 Task: Add Mychelle Sun Protection Body Lotion Spf 50 to the cart.
Action: Mouse moved to (321, 176)
Screenshot: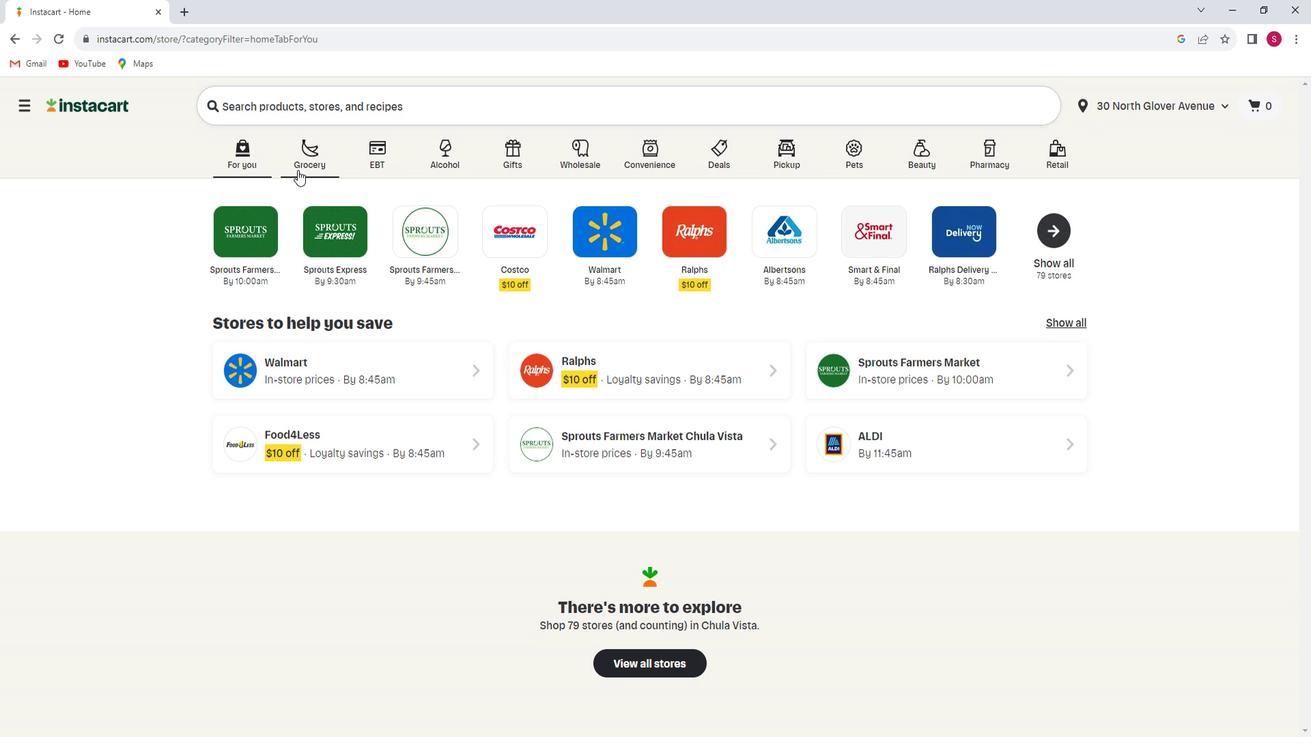 
Action: Mouse pressed left at (321, 176)
Screenshot: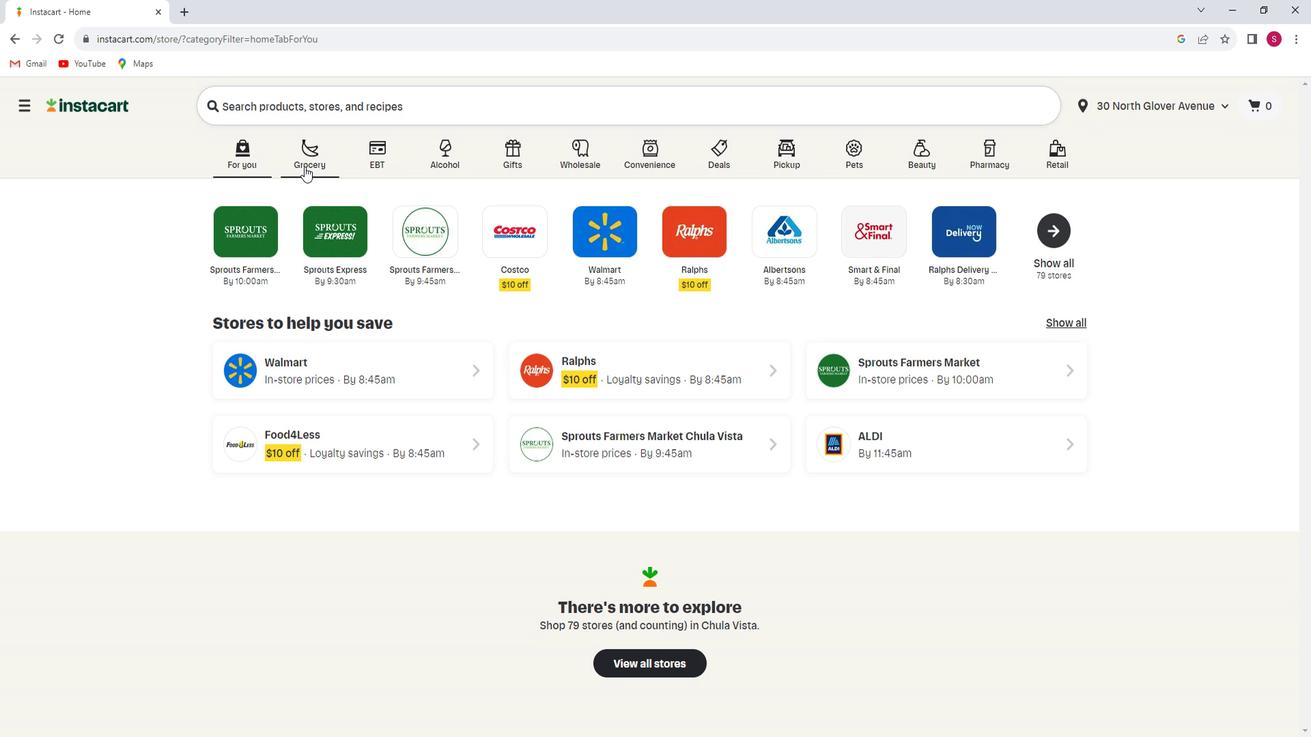 
Action: Mouse moved to (394, 418)
Screenshot: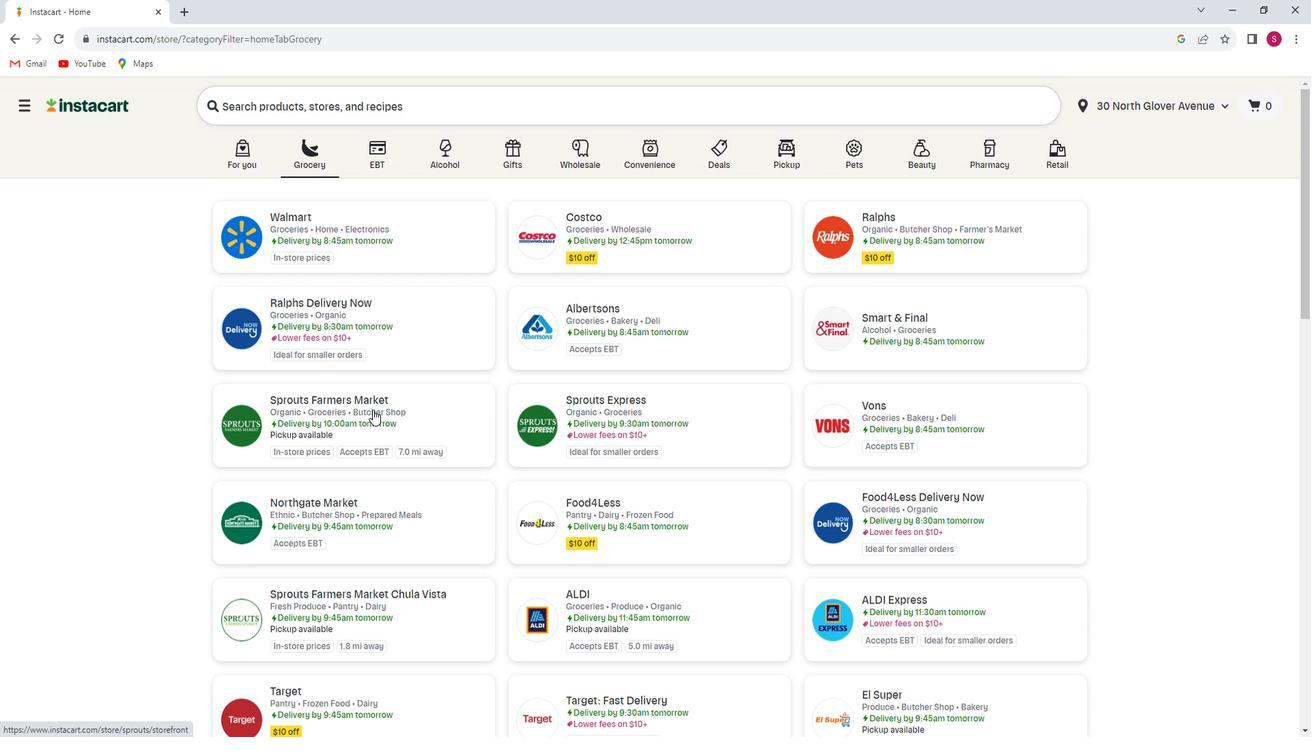 
Action: Mouse pressed left at (394, 418)
Screenshot: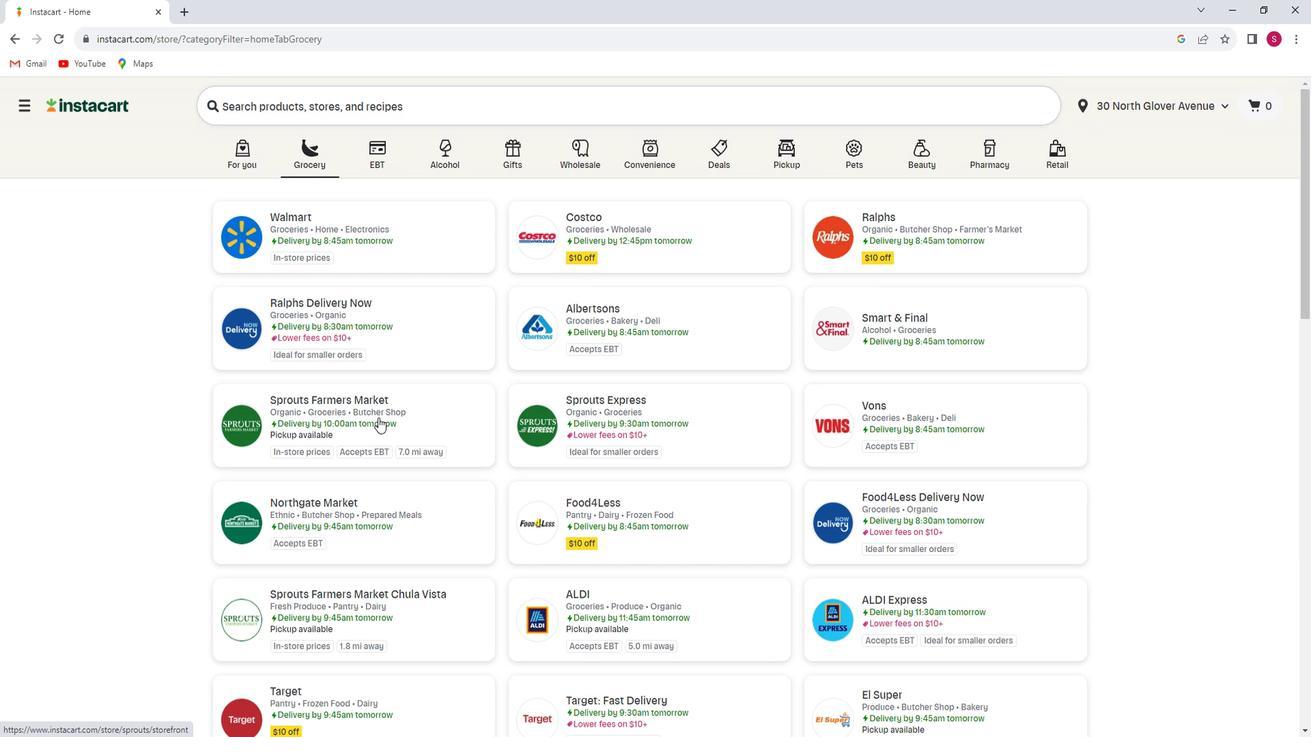 
Action: Mouse moved to (65, 440)
Screenshot: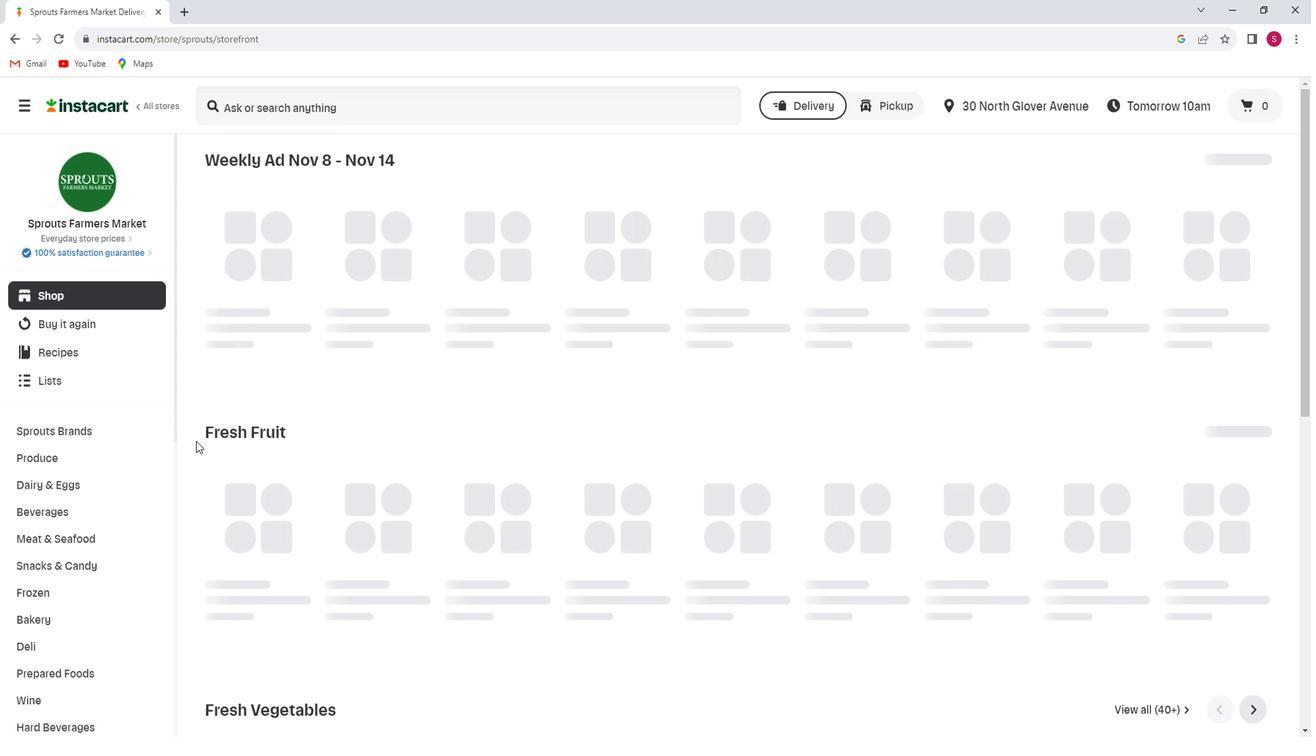 
Action: Mouse scrolled (65, 439) with delta (0, 0)
Screenshot: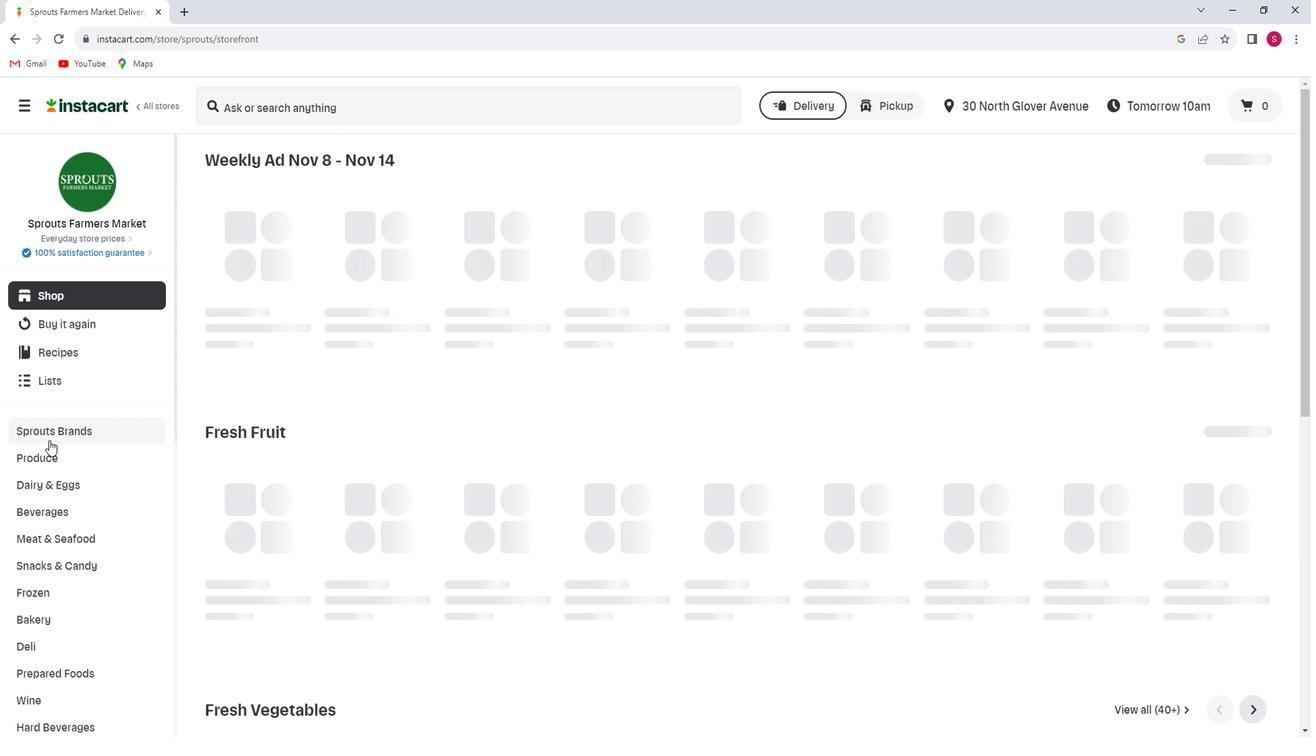 
Action: Mouse scrolled (65, 439) with delta (0, 0)
Screenshot: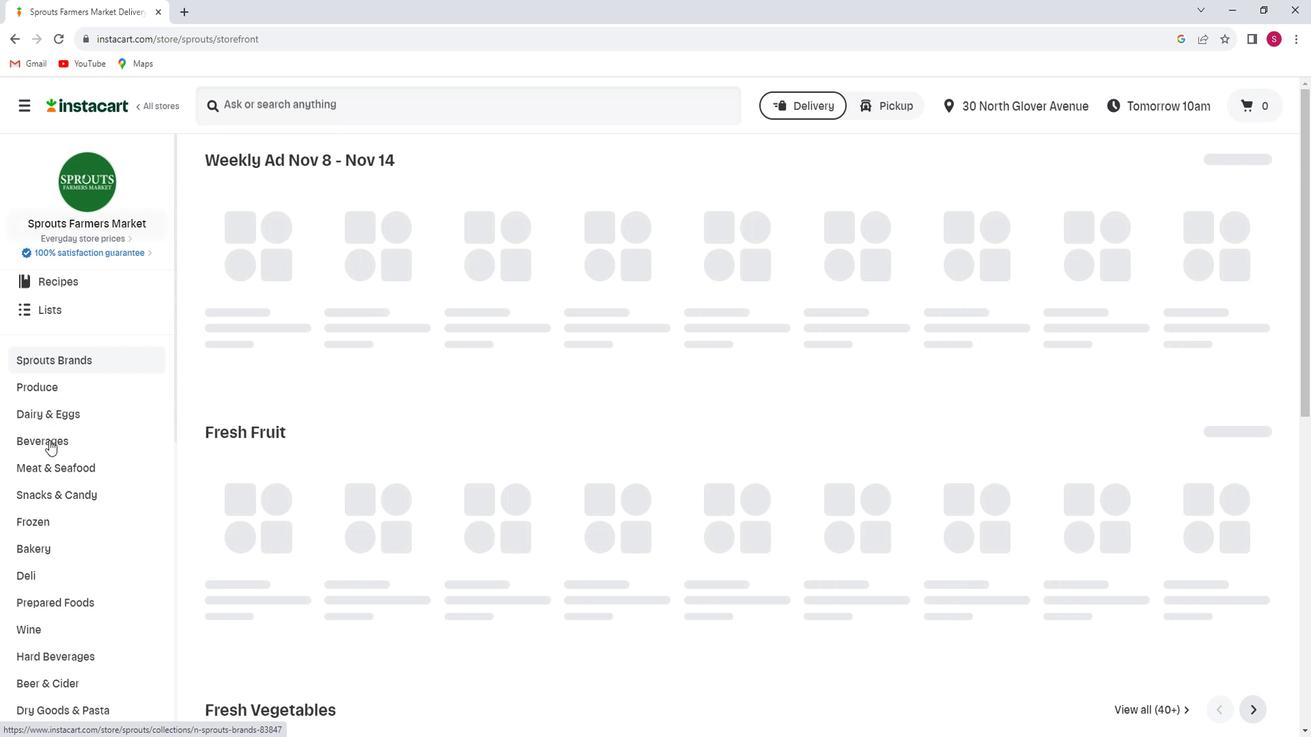 
Action: Mouse scrolled (65, 439) with delta (0, 0)
Screenshot: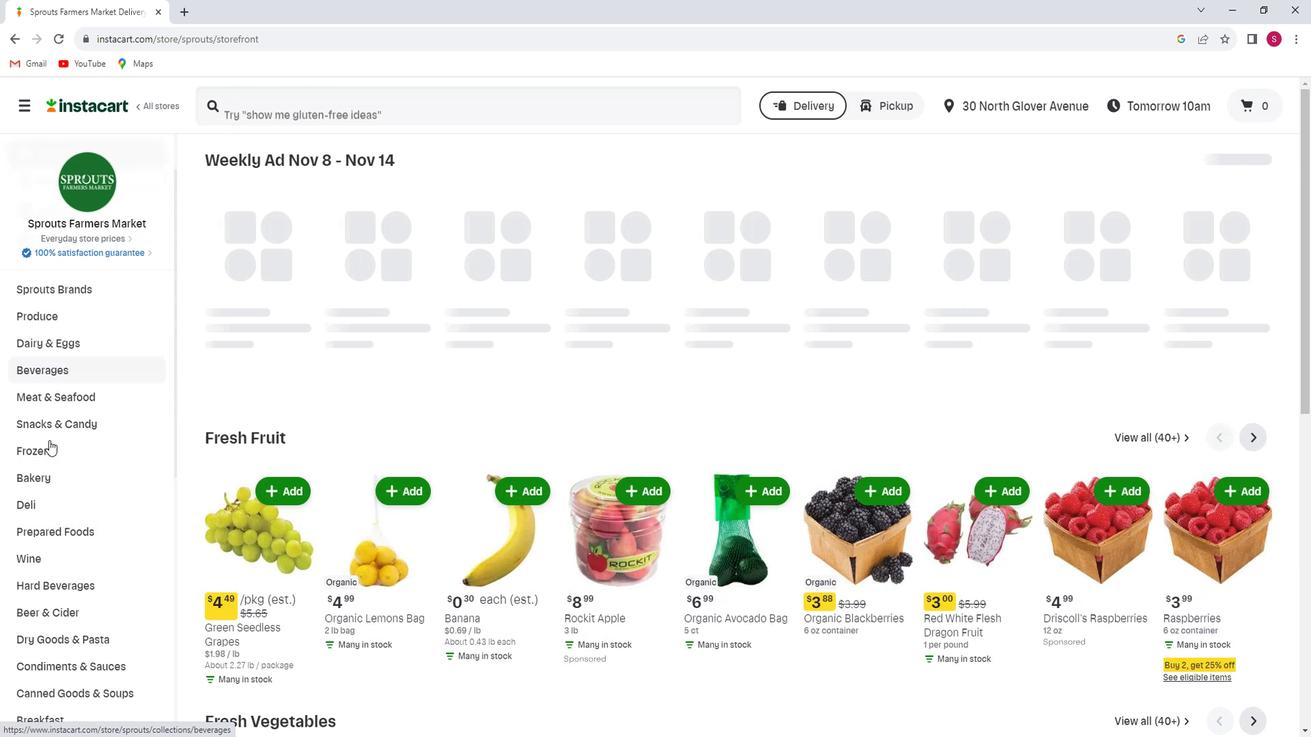 
Action: Mouse scrolled (65, 439) with delta (0, 0)
Screenshot: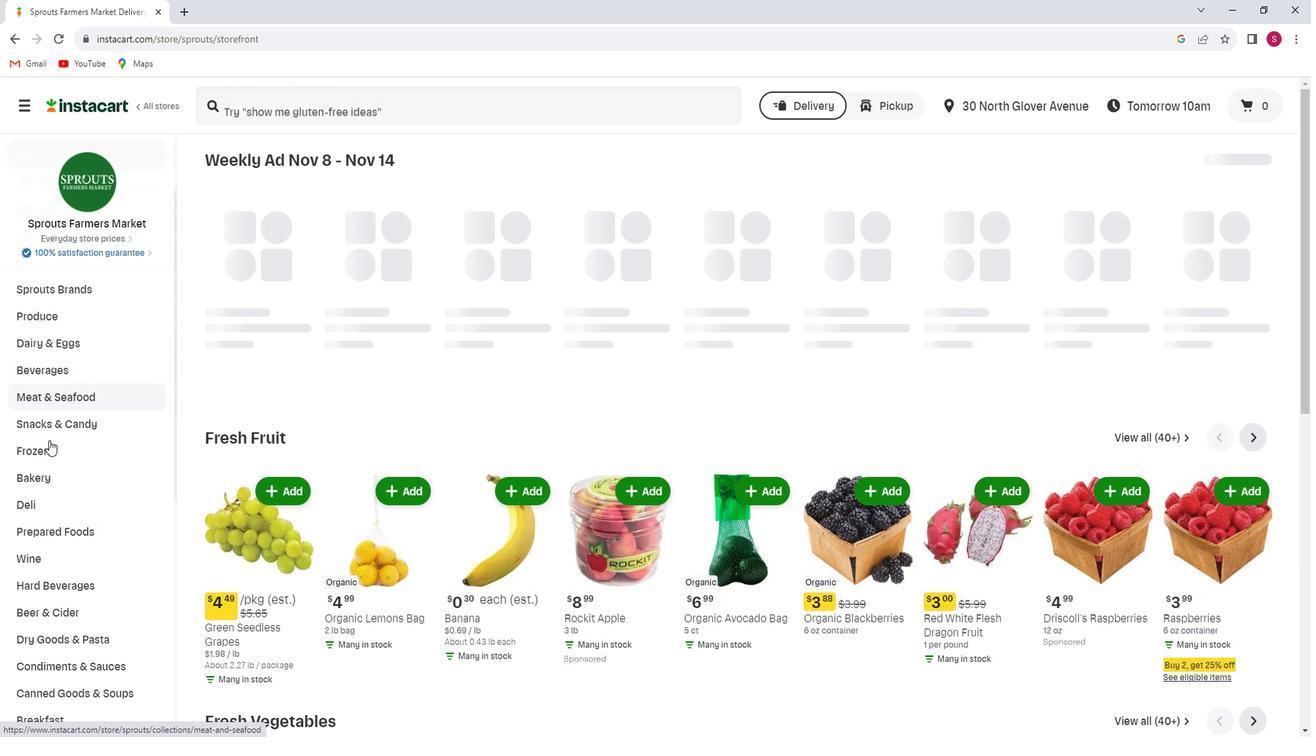 
Action: Mouse scrolled (65, 439) with delta (0, 0)
Screenshot: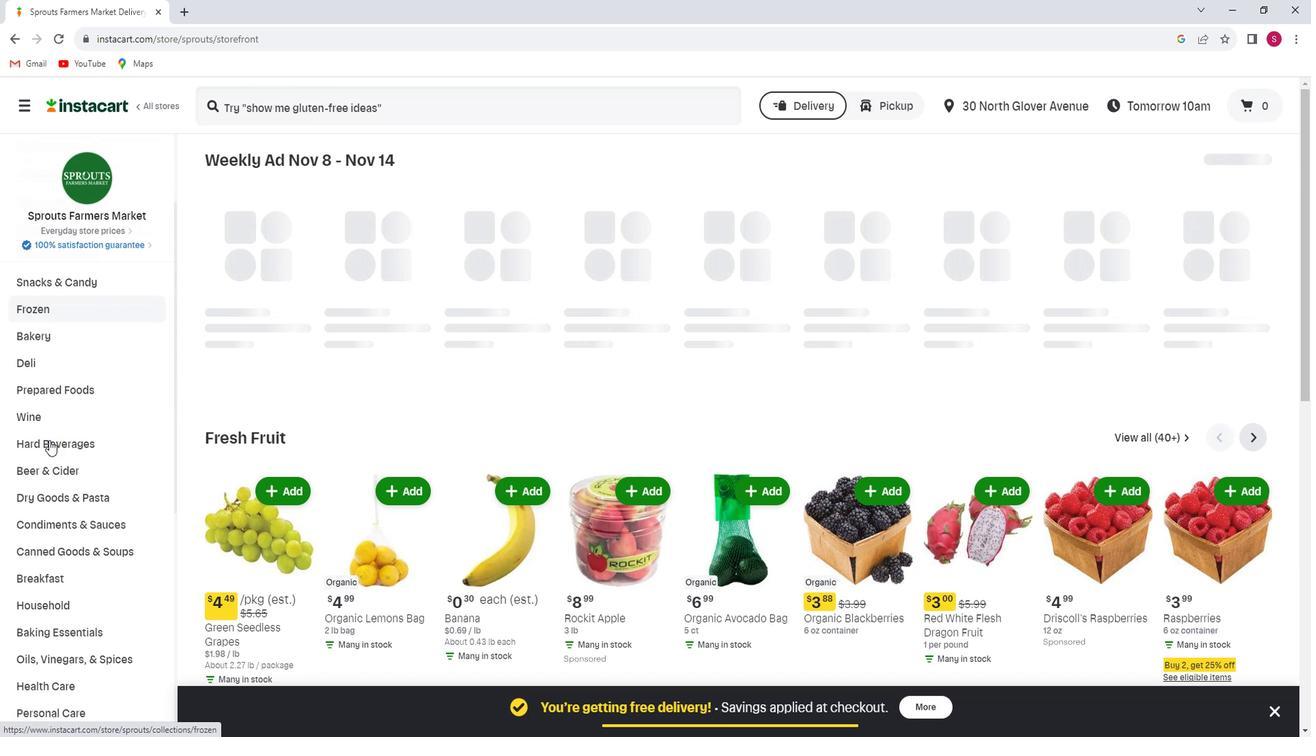 
Action: Mouse scrolled (65, 439) with delta (0, 0)
Screenshot: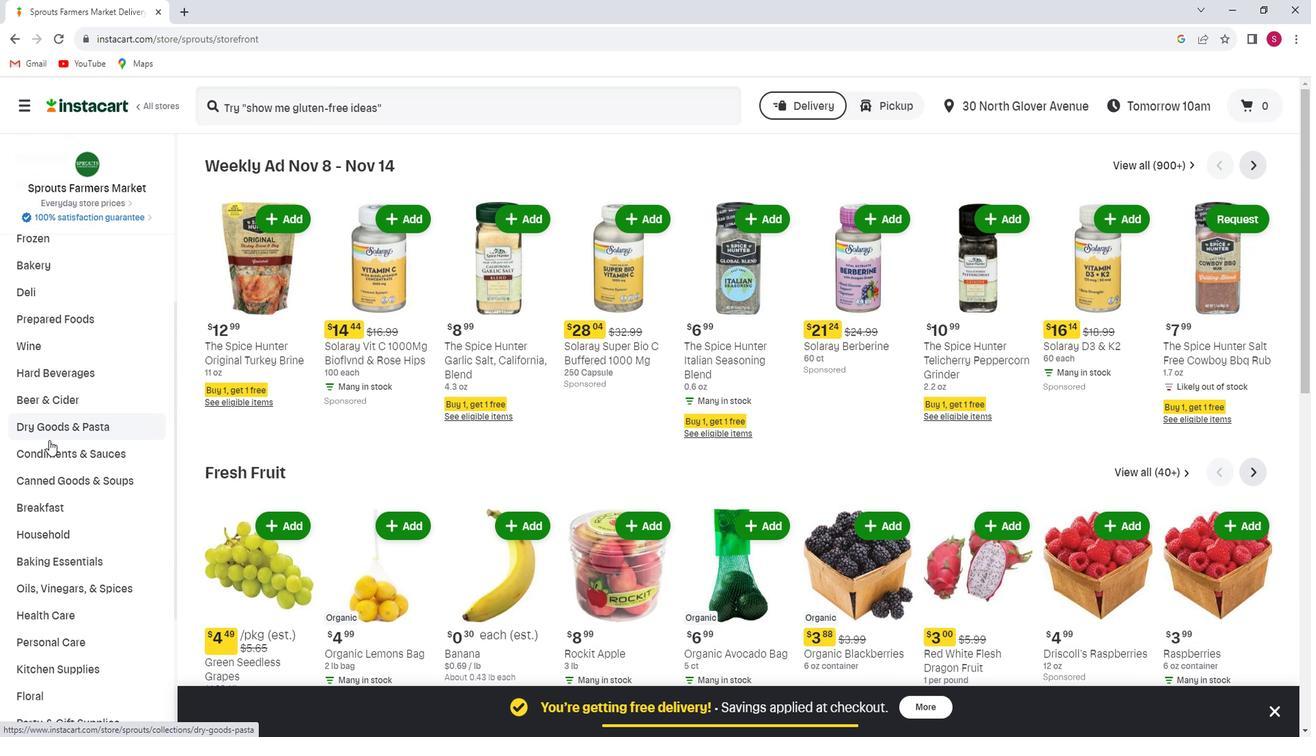 
Action: Mouse scrolled (65, 439) with delta (0, 0)
Screenshot: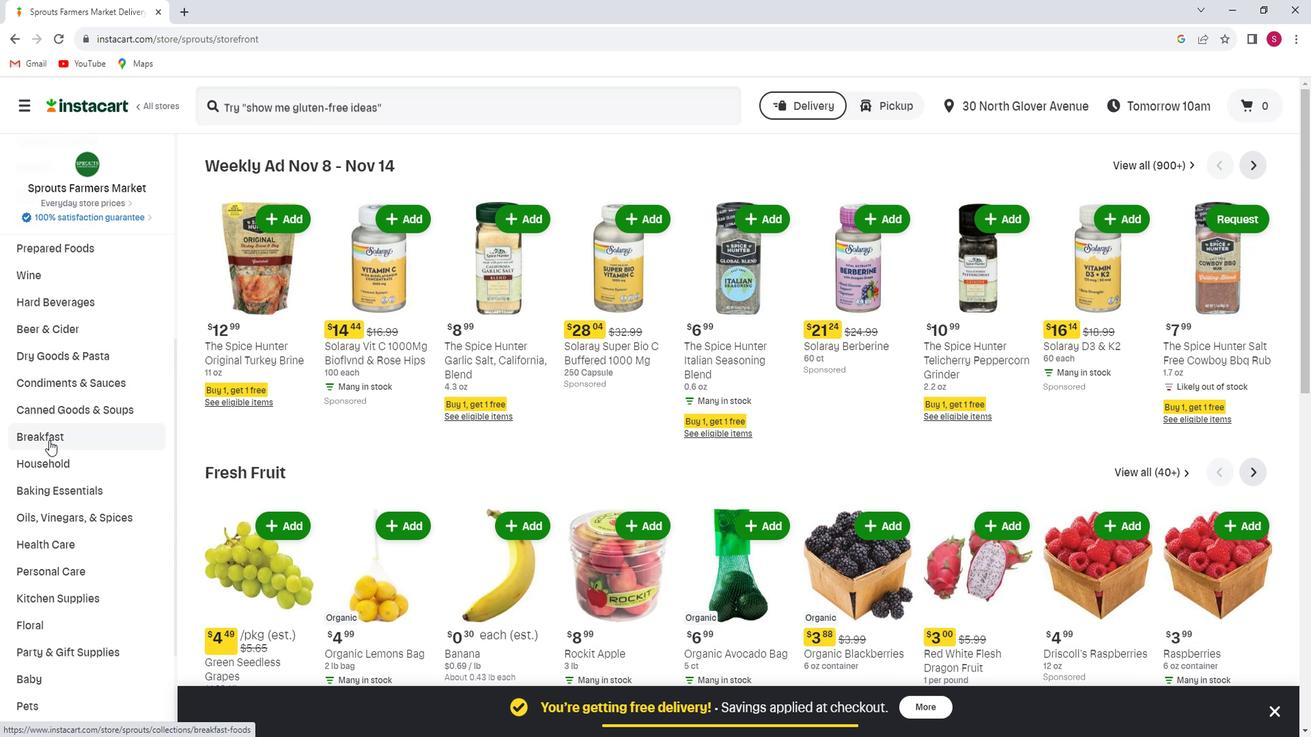 
Action: Mouse moved to (64, 447)
Screenshot: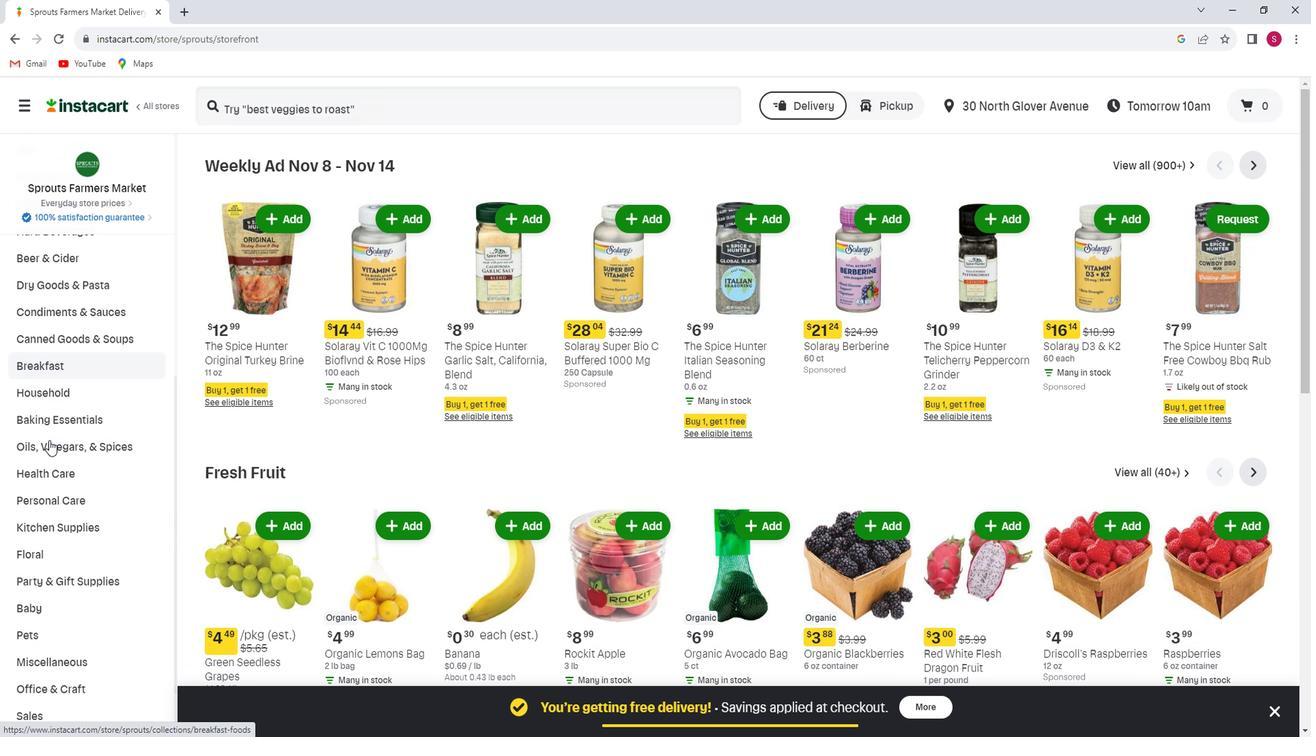 
Action: Mouse scrolled (64, 446) with delta (0, 0)
Screenshot: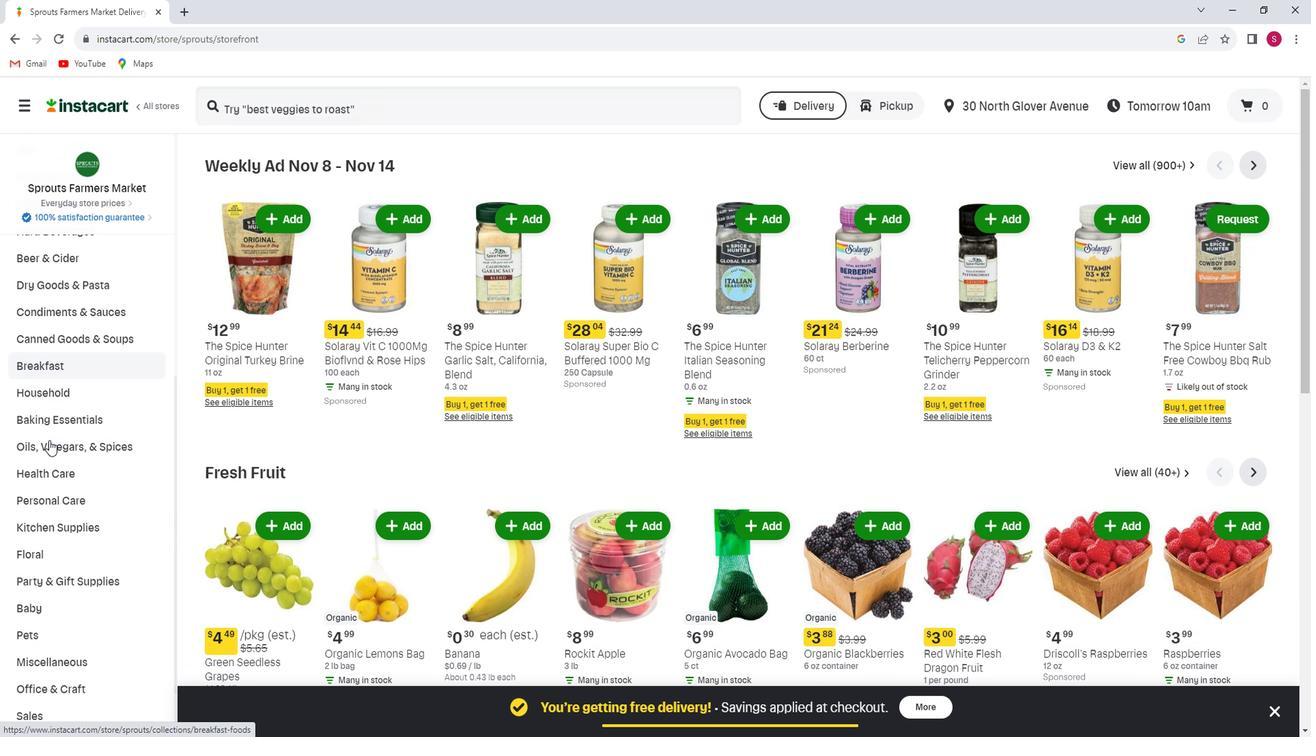 
Action: Mouse moved to (103, 429)
Screenshot: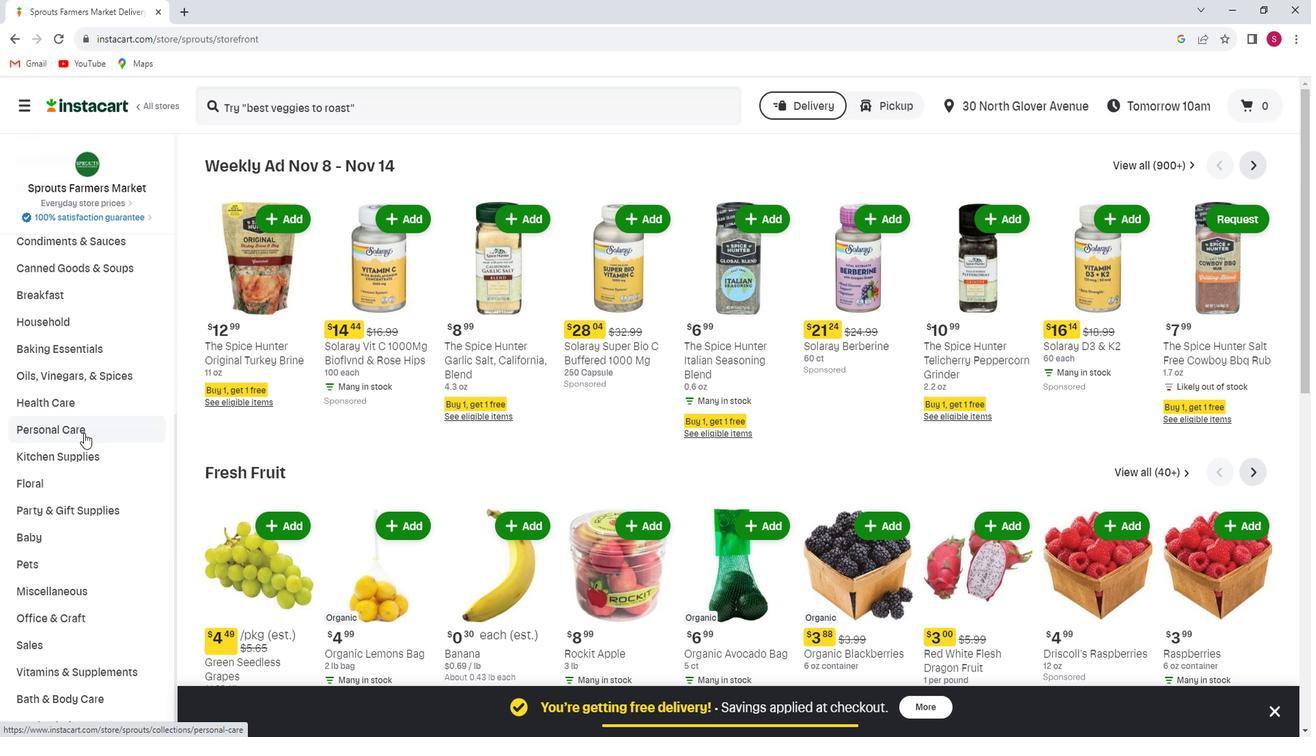 
Action: Mouse pressed left at (103, 429)
Screenshot: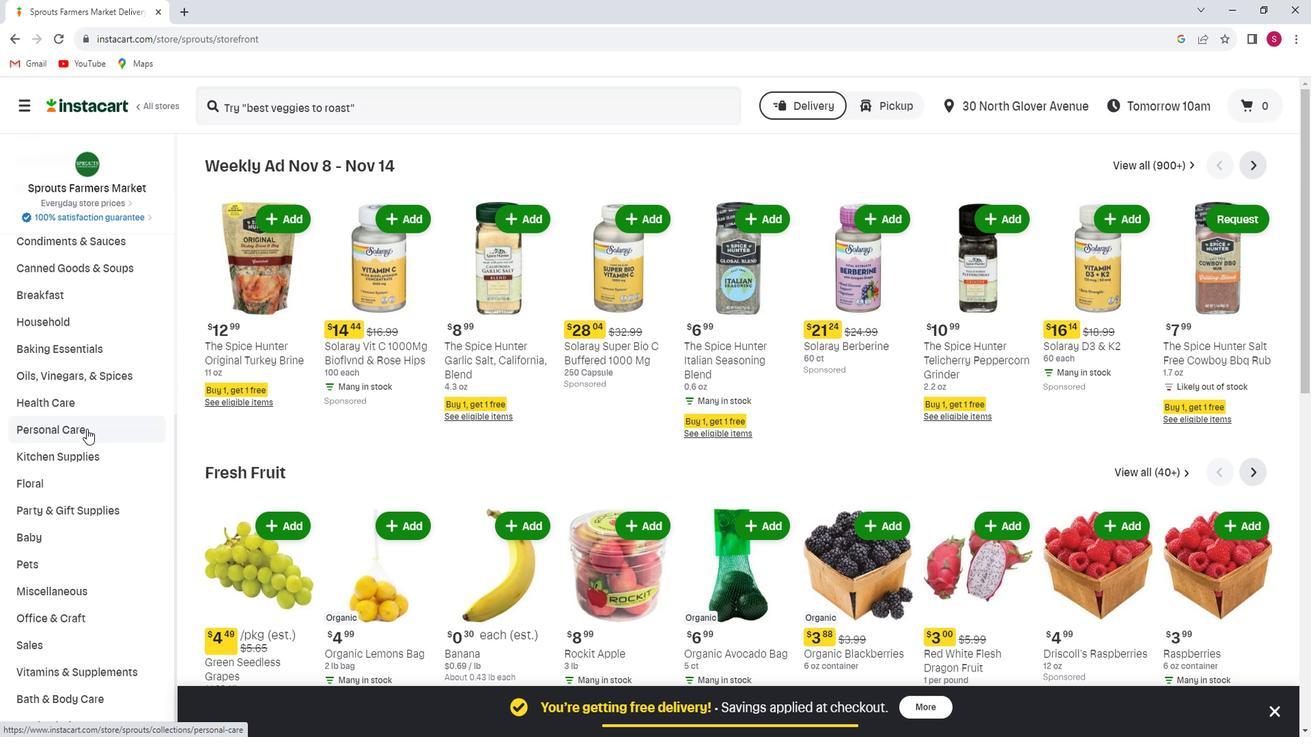 
Action: Mouse moved to (1063, 212)
Screenshot: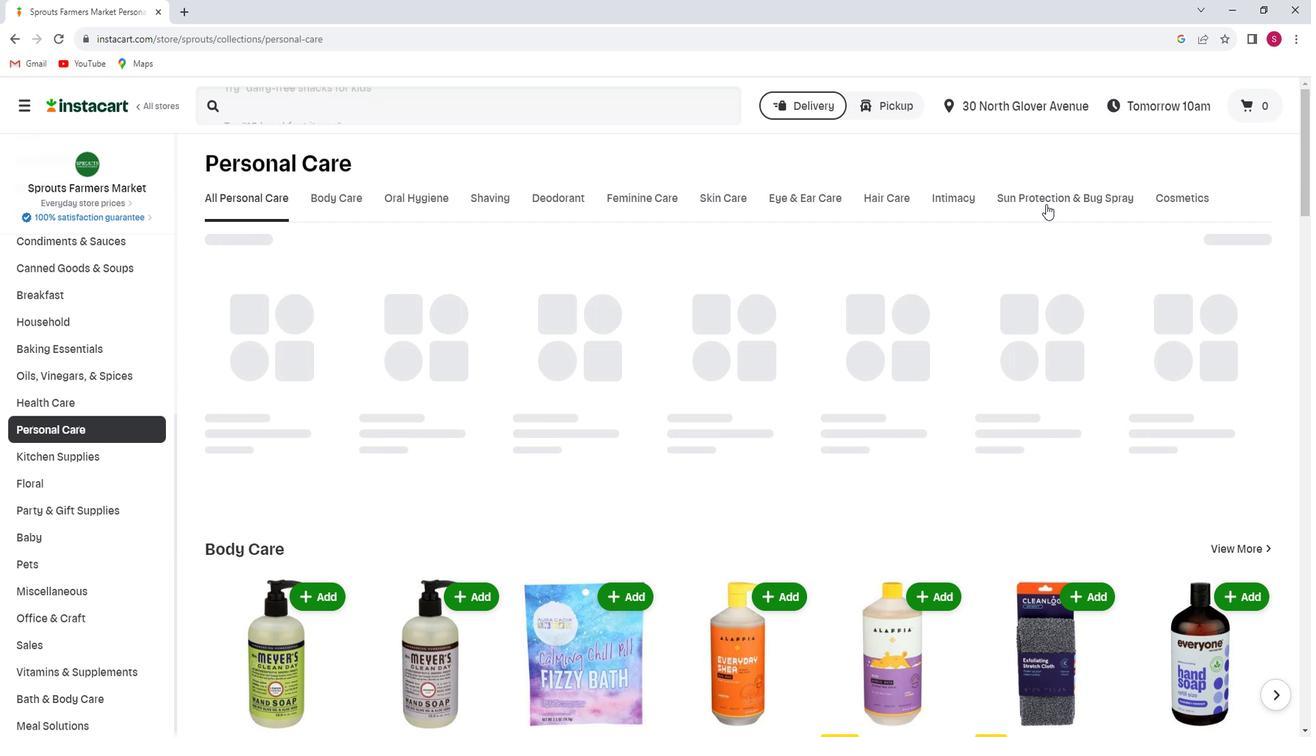 
Action: Mouse pressed left at (1063, 212)
Screenshot: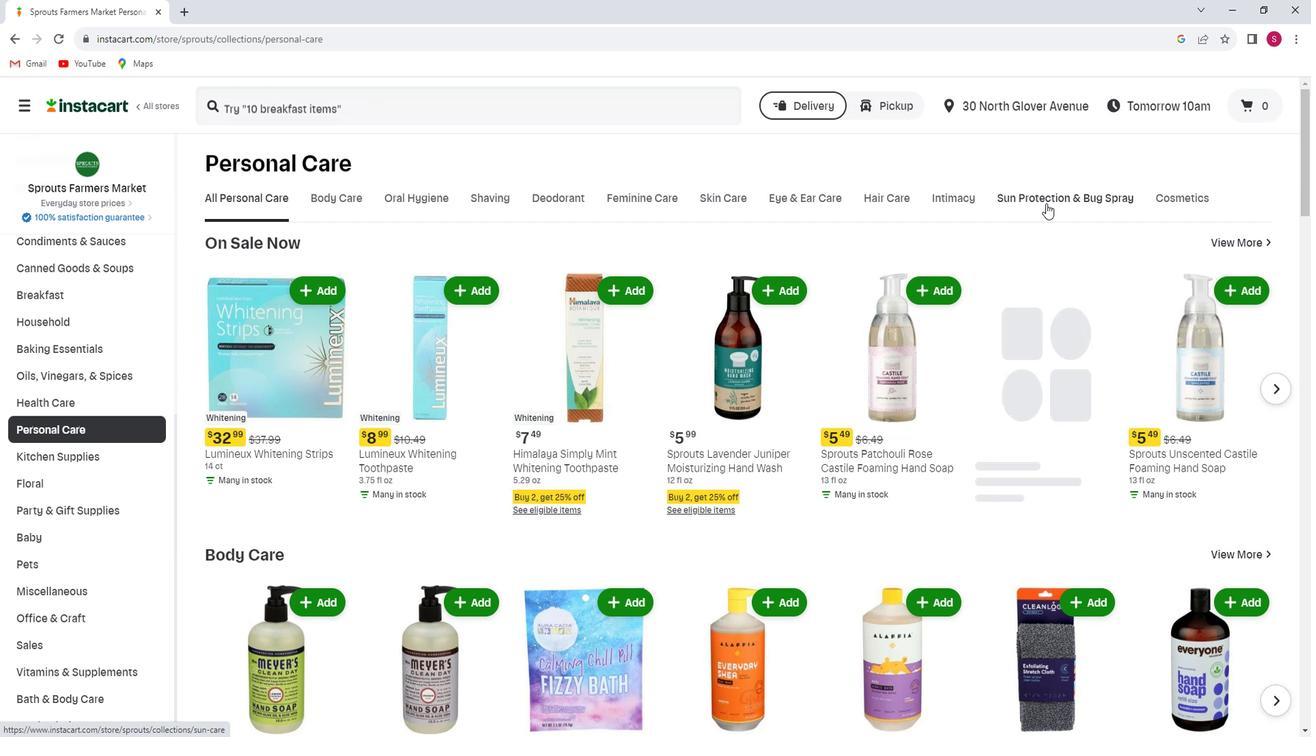 
Action: Mouse moved to (481, 123)
Screenshot: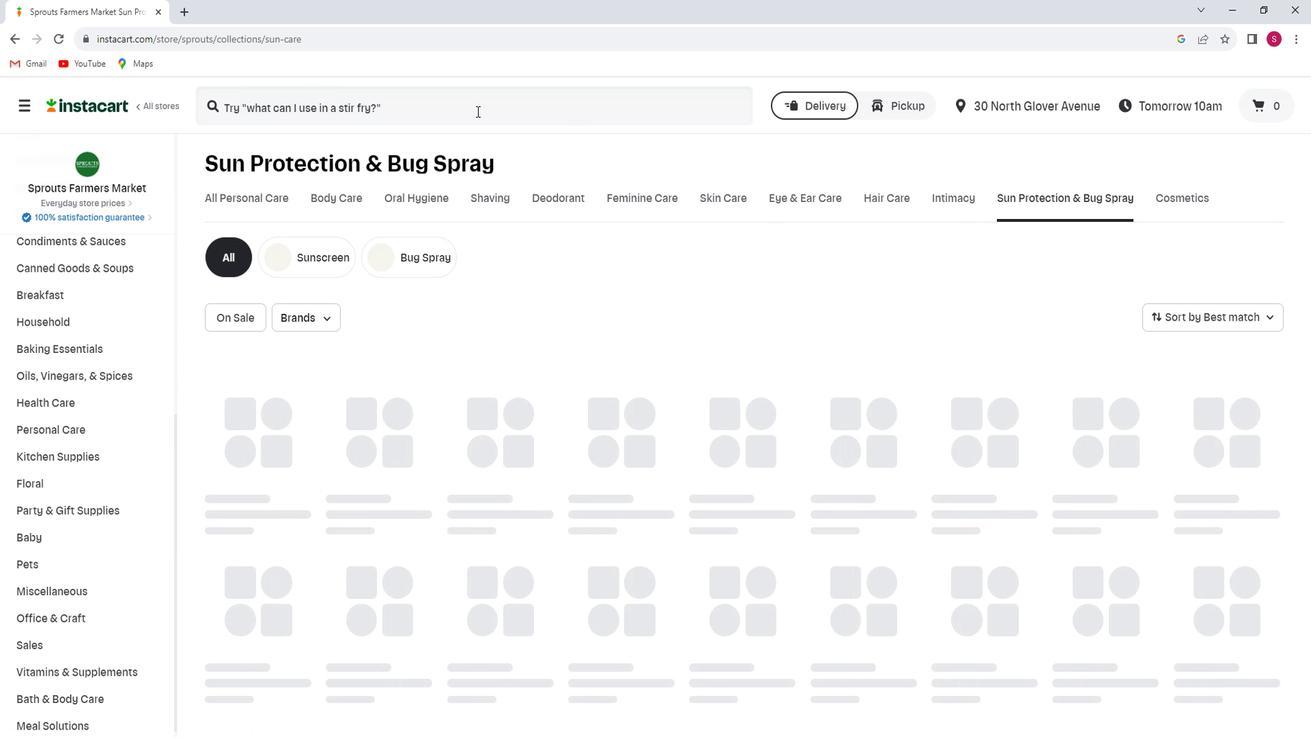 
Action: Mouse pressed left at (481, 123)
Screenshot: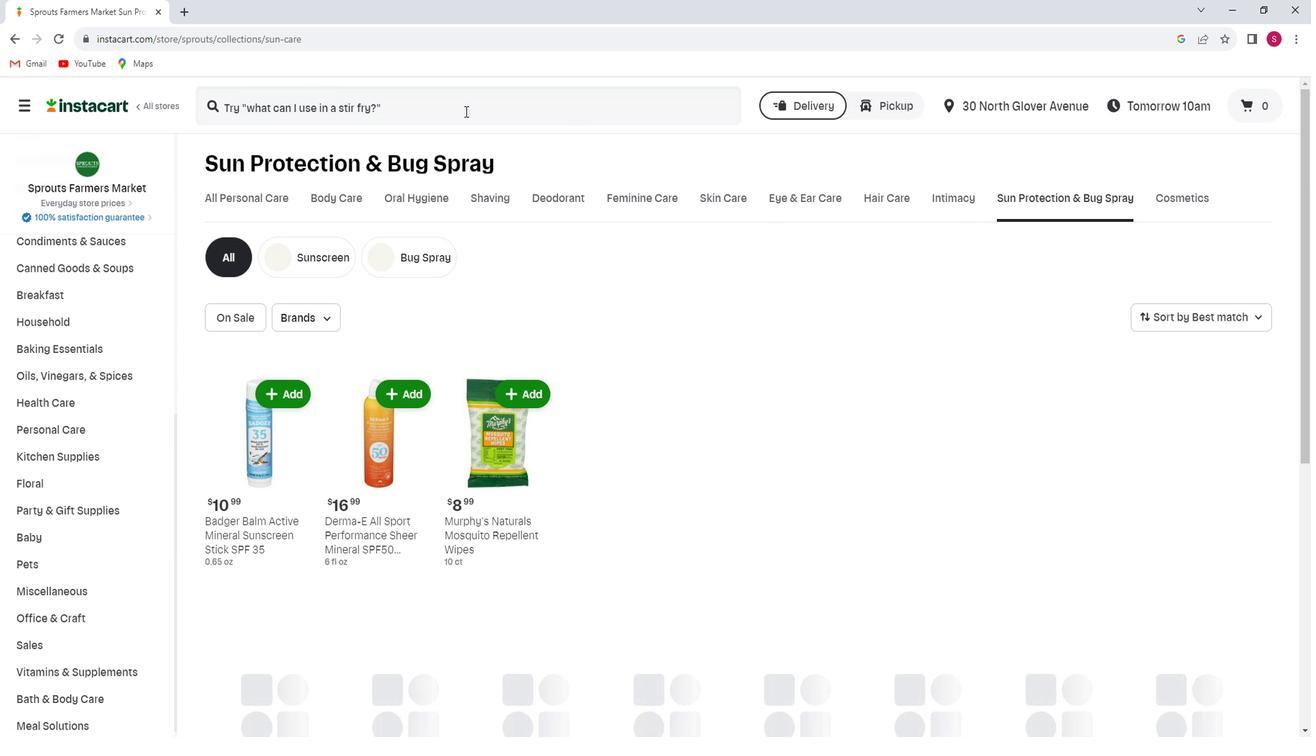 
Action: Key pressed <Key.shift_r>Mychelle<Key.space><Key.shift>Sun<Key.space><Key.shift_r>Protection<Key.space><Key.shift><Key.shift><Key.shift><Key.shift><Key.shift><Key.shift><Key.shift><Key.shift><Key.shift><Key.shift>Body<Key.space><Key.shift_r><Key.shift_r><Key.shift_r><Key.shift_r>Lotion<Key.space><Key.shift>Spf<Key.space>50<Key.enter>
Screenshot: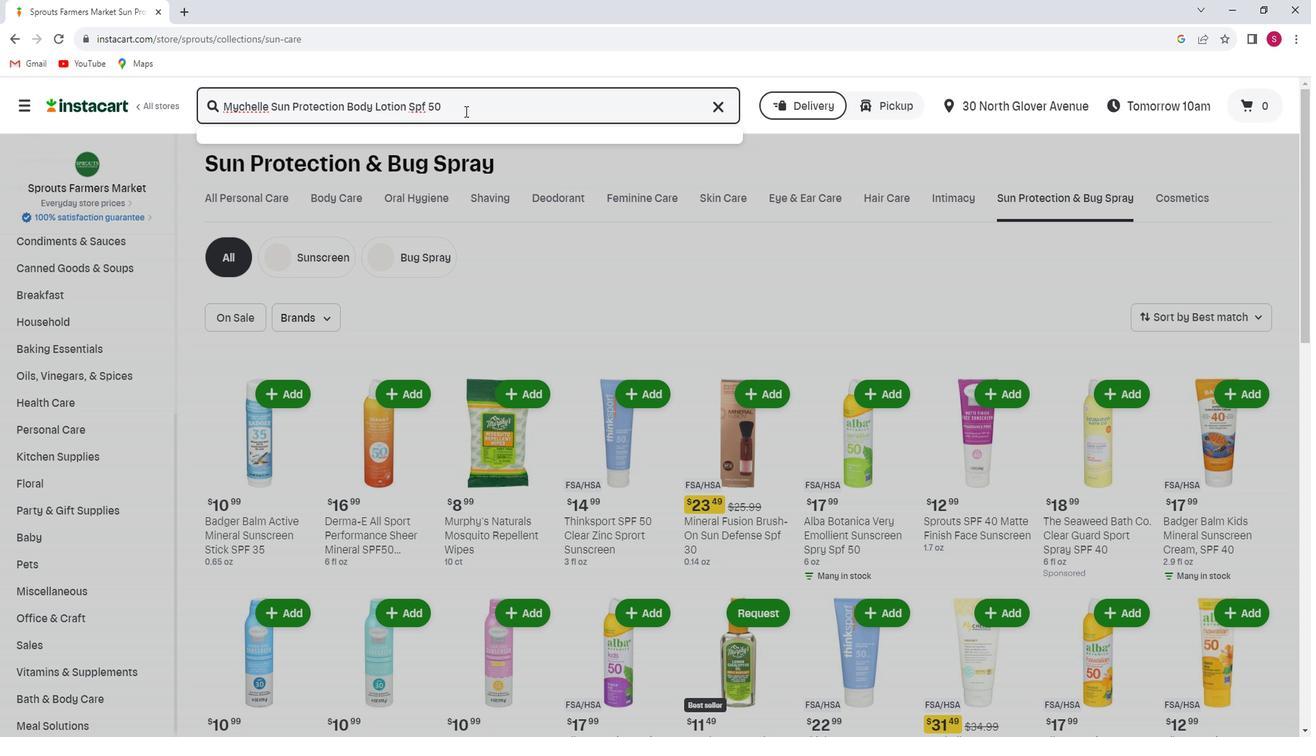 
Action: Mouse moved to (513, 210)
Screenshot: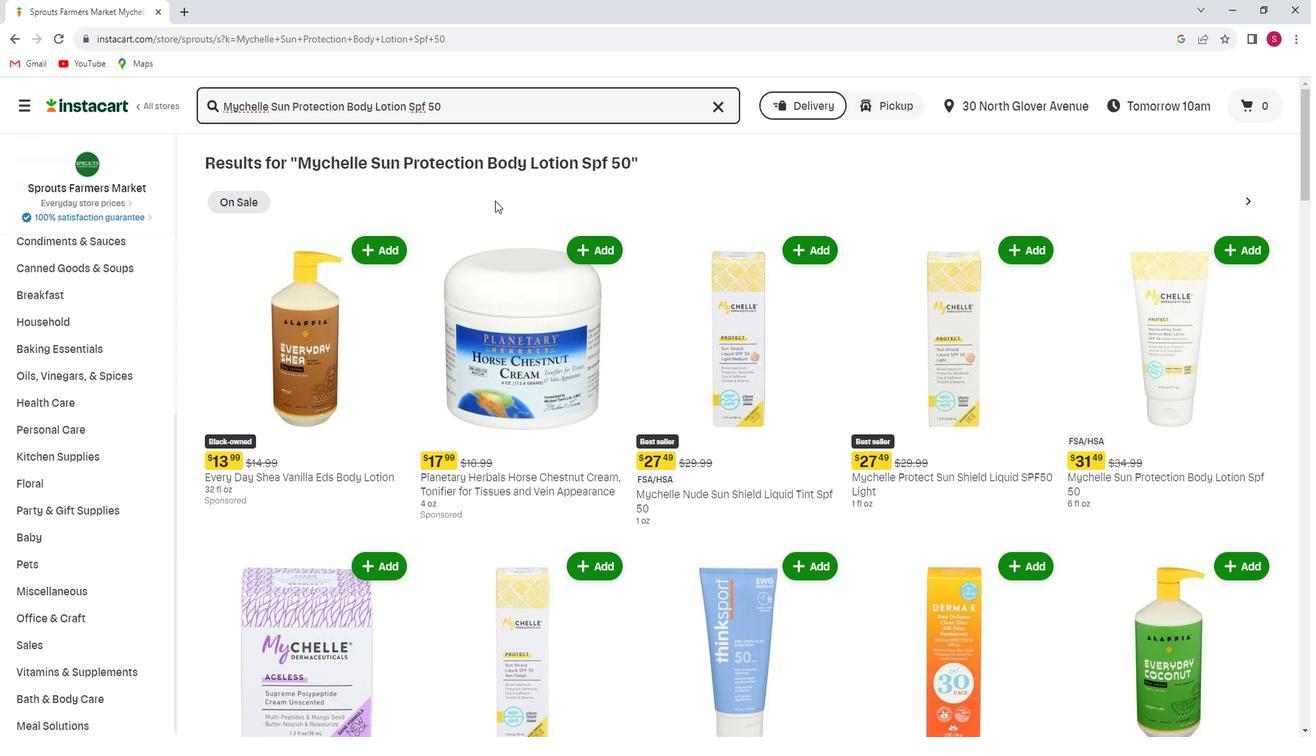 
Action: Mouse scrolled (513, 209) with delta (0, 0)
Screenshot: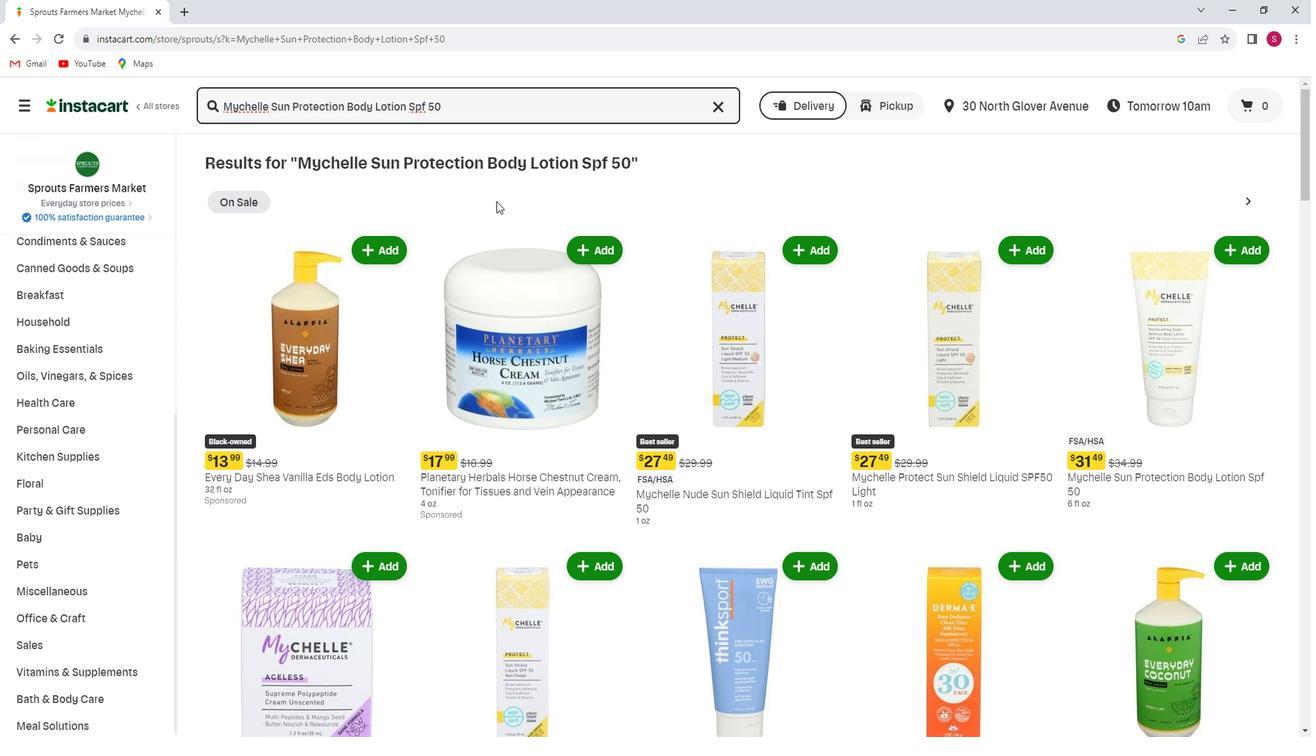 
Action: Mouse moved to (914, 294)
Screenshot: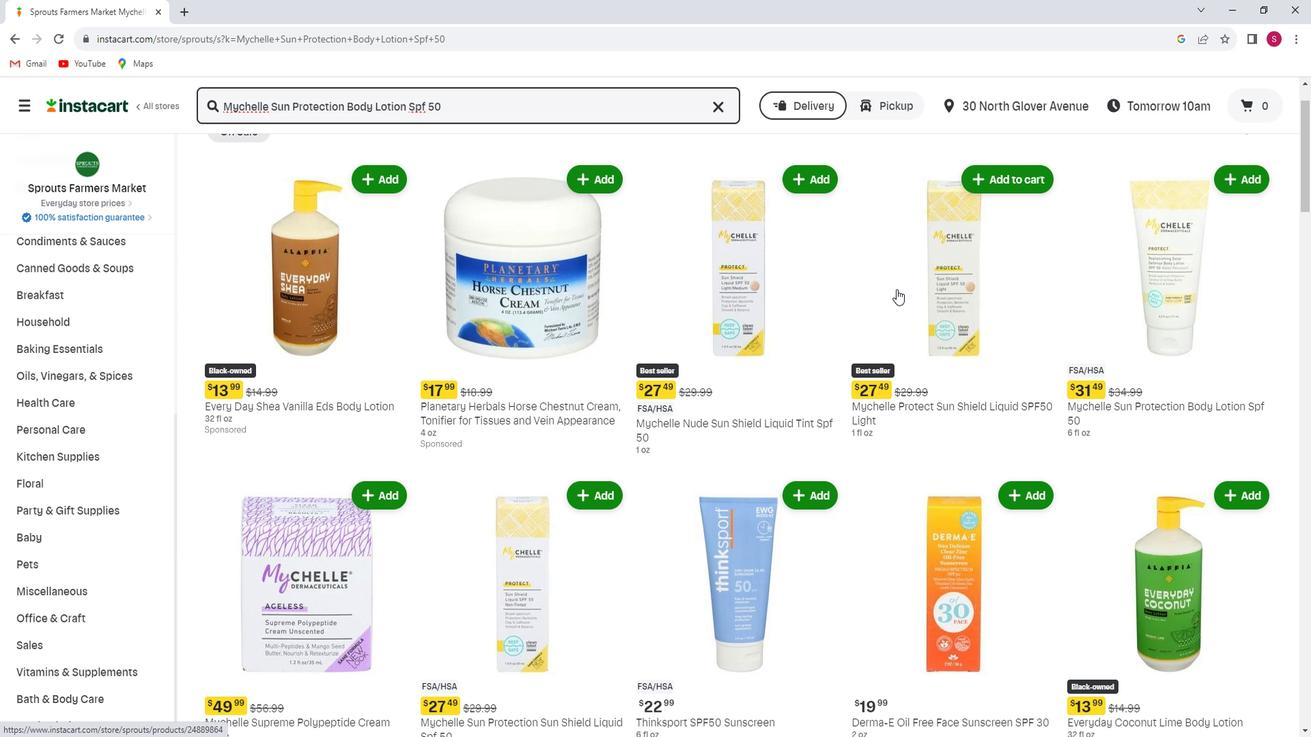 
Action: Mouse scrolled (914, 293) with delta (0, 0)
Screenshot: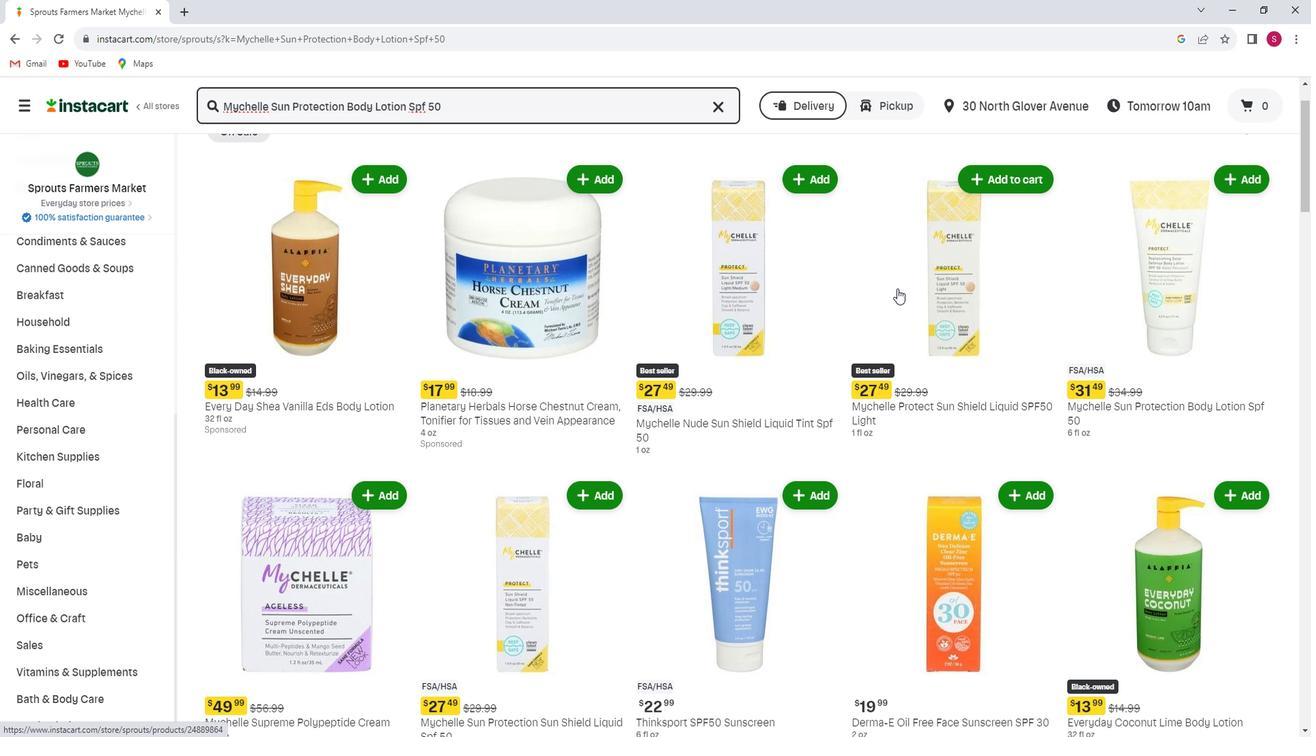 
Action: Mouse moved to (916, 286)
Screenshot: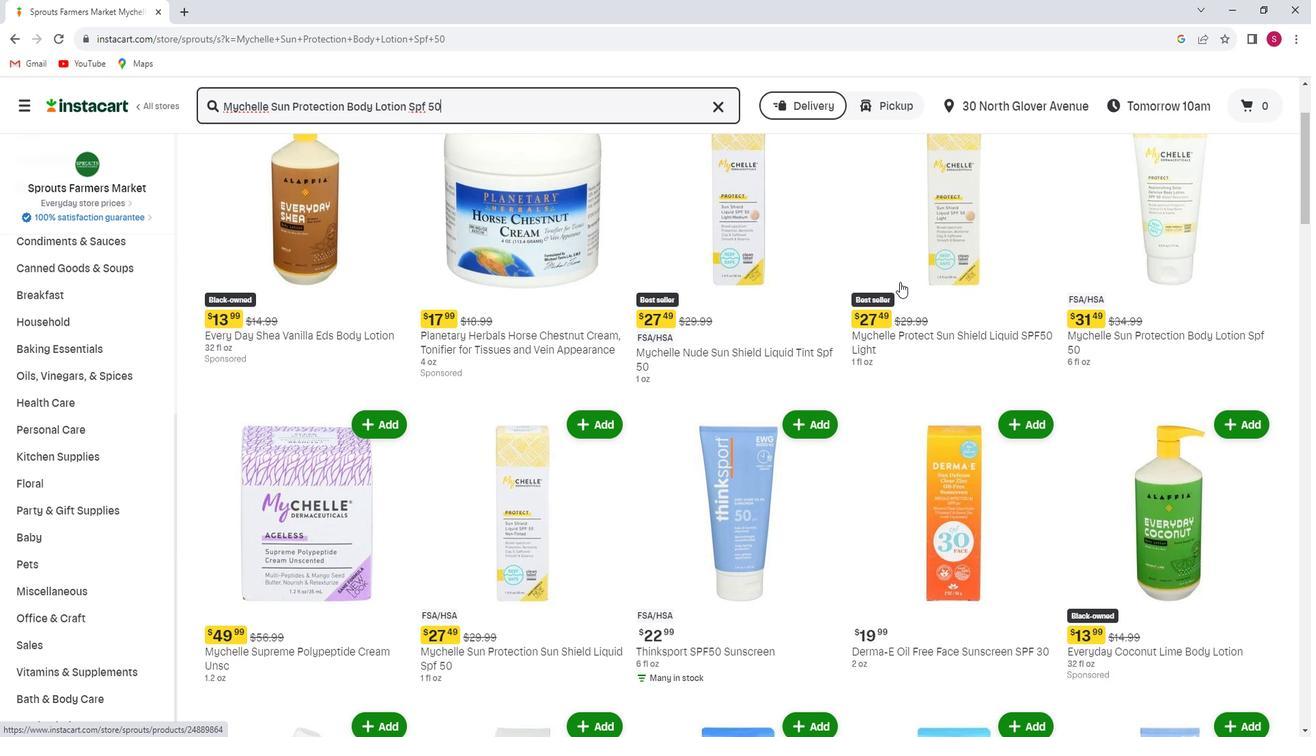 
Action: Mouse scrolled (916, 286) with delta (0, 0)
Screenshot: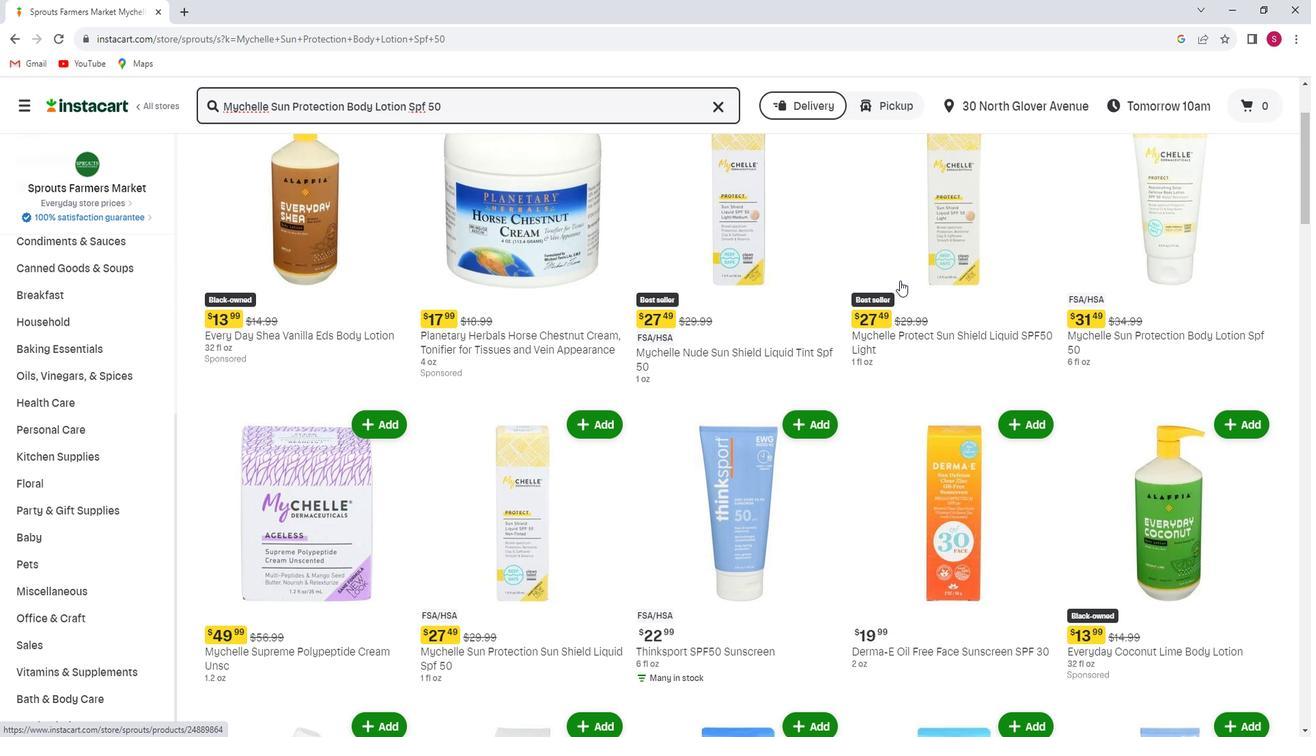 
Action: Mouse scrolled (916, 286) with delta (0, 0)
Screenshot: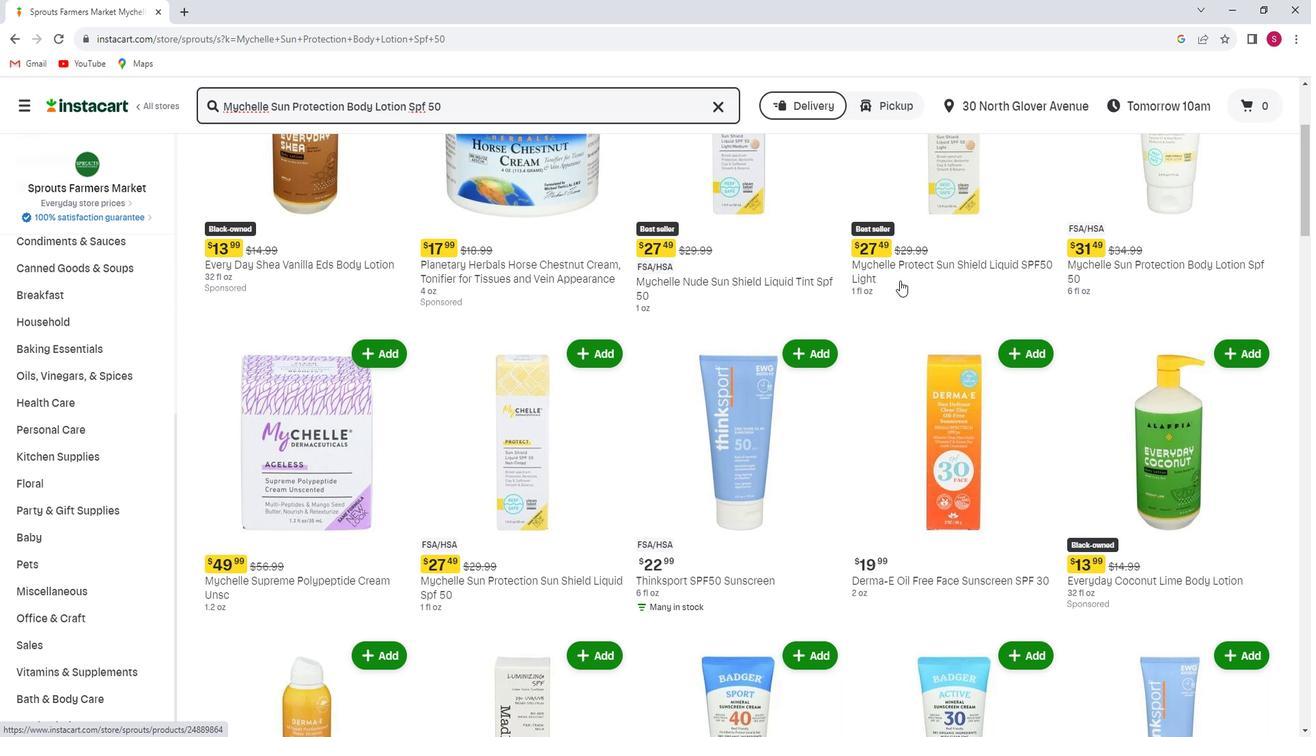
Action: Mouse moved to (877, 298)
Screenshot: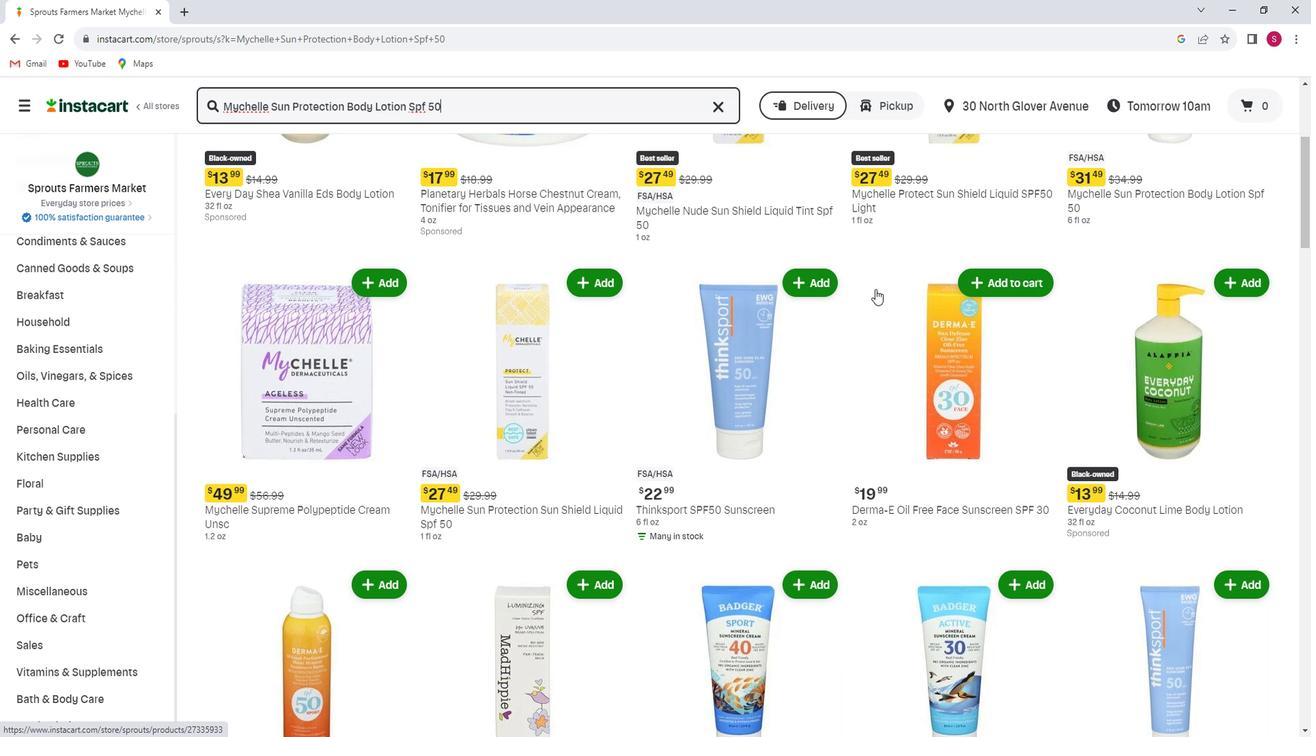 
Action: Mouse scrolled (877, 297) with delta (0, 0)
Screenshot: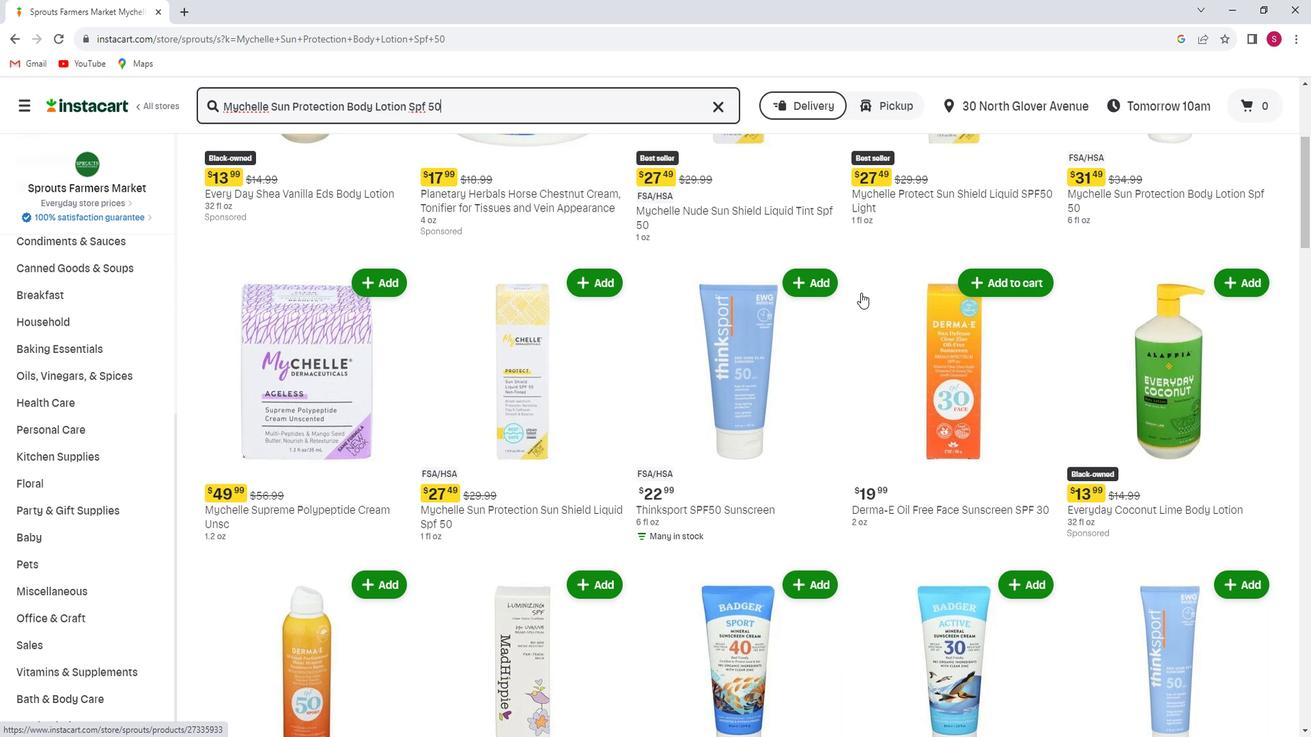 
Action: Mouse scrolled (877, 299) with delta (0, 0)
Screenshot: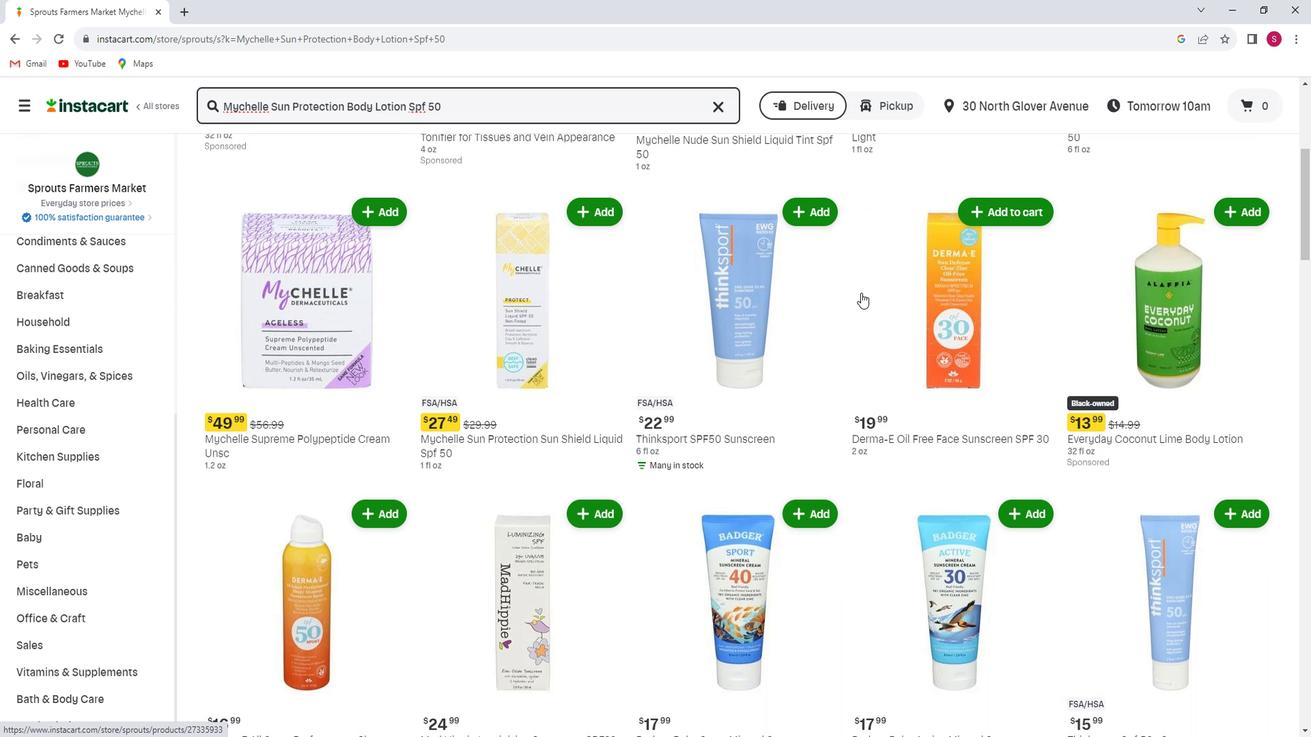 
Action: Mouse moved to (1004, 265)
Screenshot: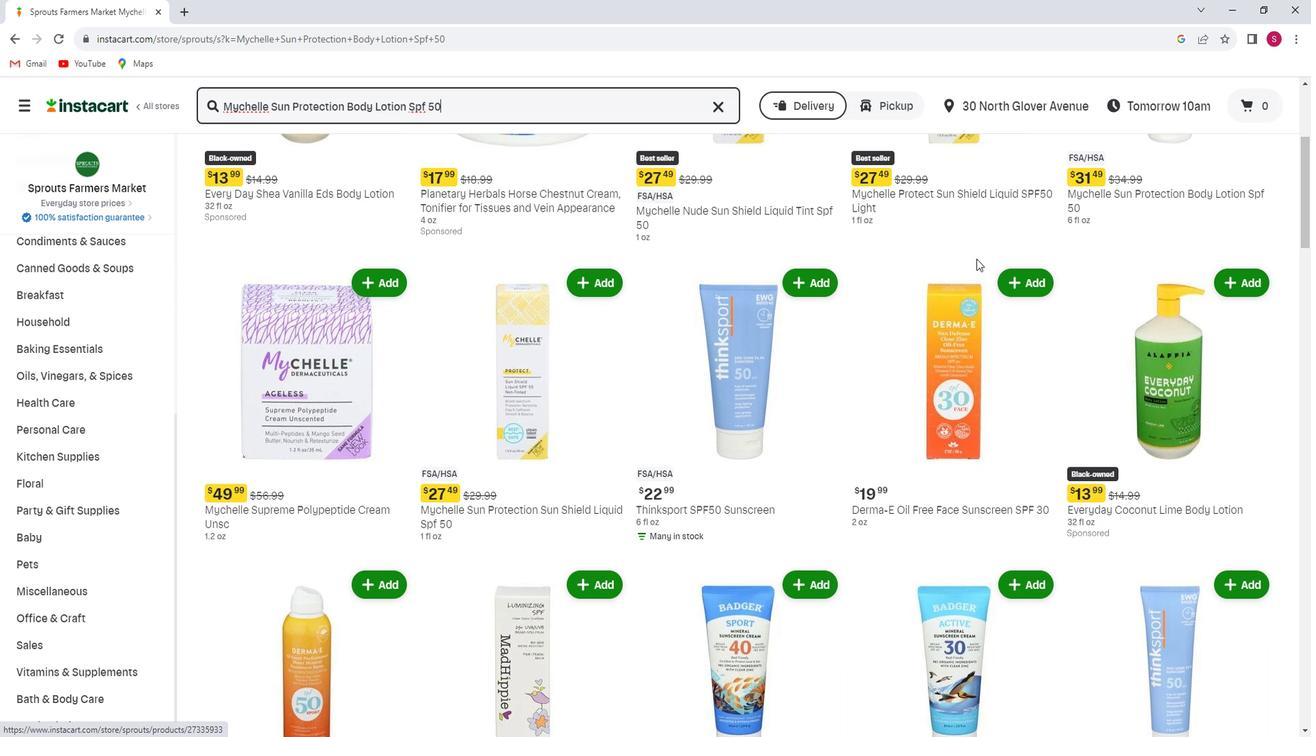 
Action: Mouse scrolled (1004, 265) with delta (0, 0)
Screenshot: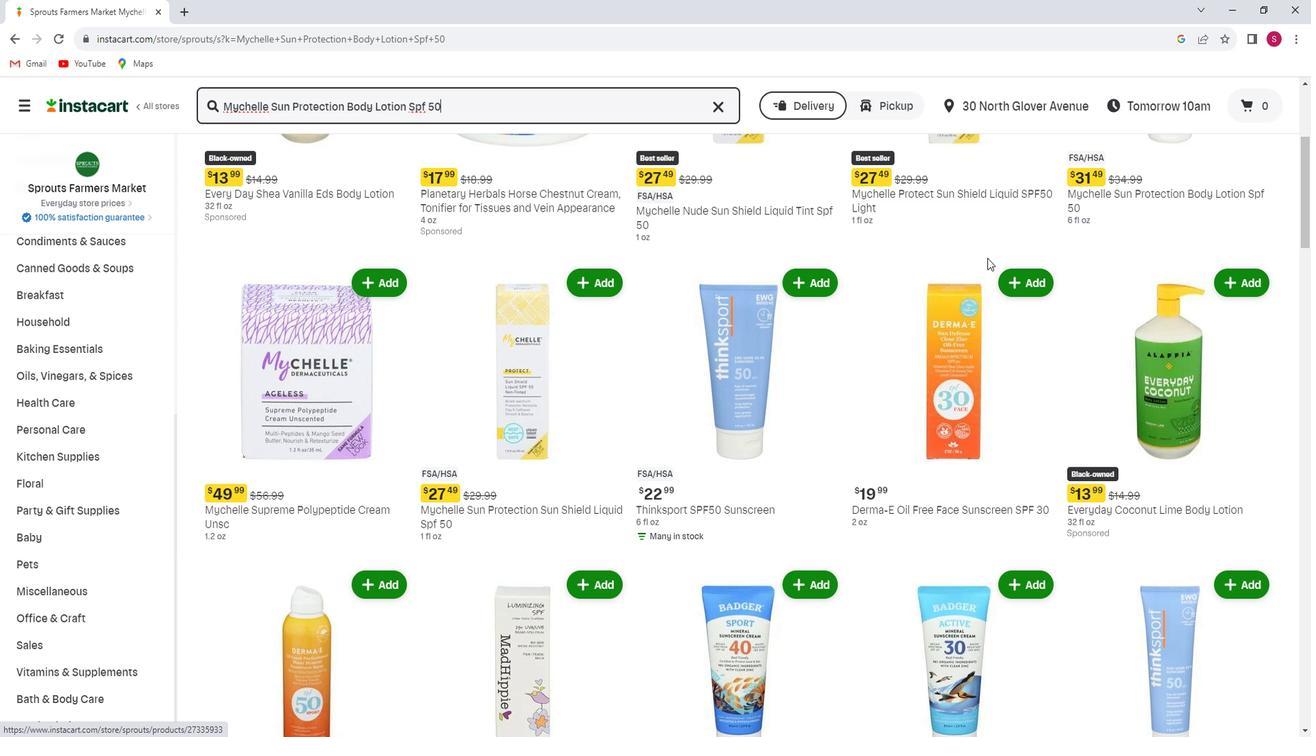 
Action: Mouse scrolled (1004, 265) with delta (0, 0)
Screenshot: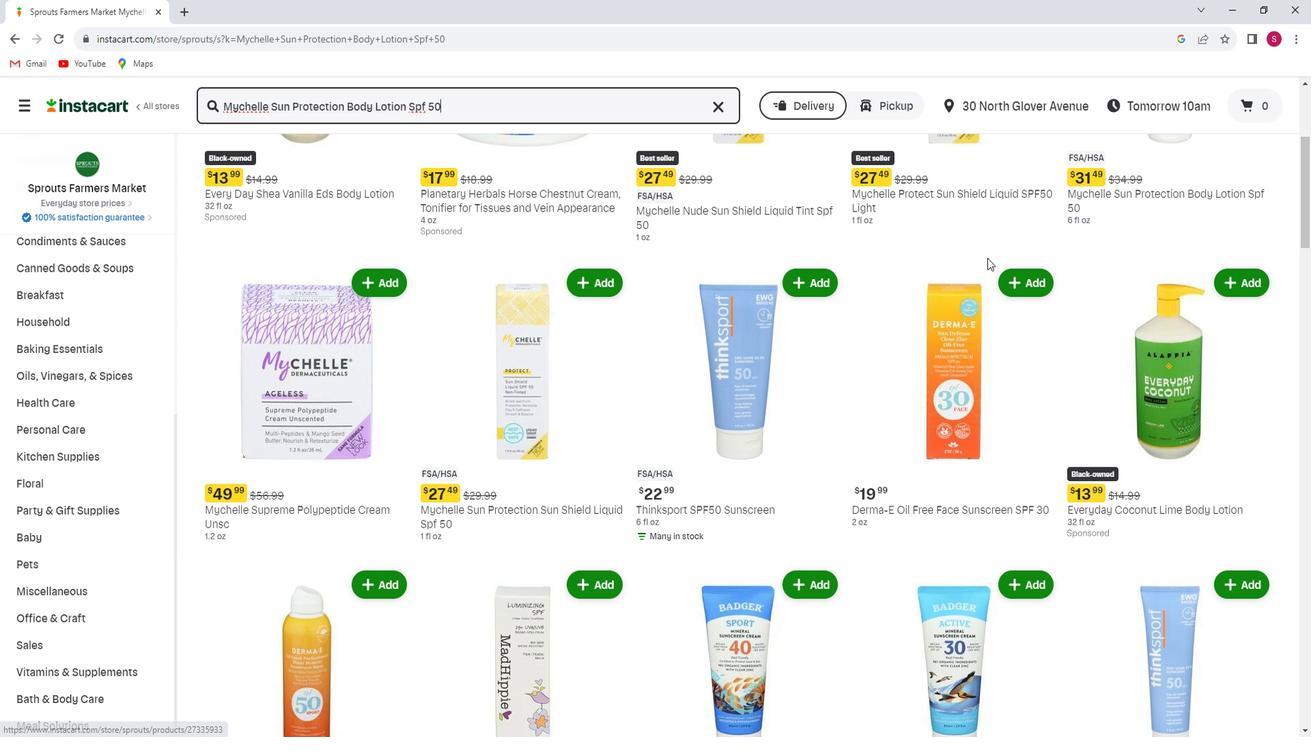 
Action: Mouse moved to (1169, 222)
Screenshot: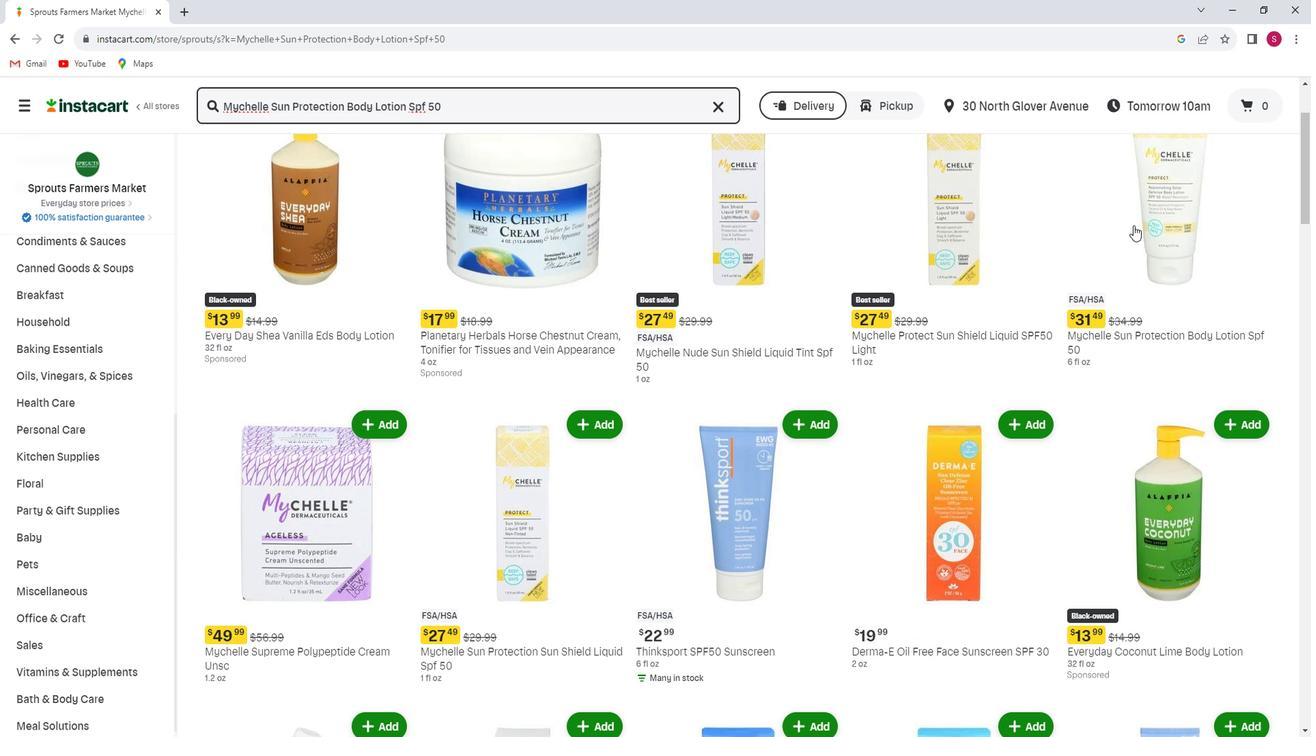 
Action: Mouse scrolled (1169, 223) with delta (0, 0)
Screenshot: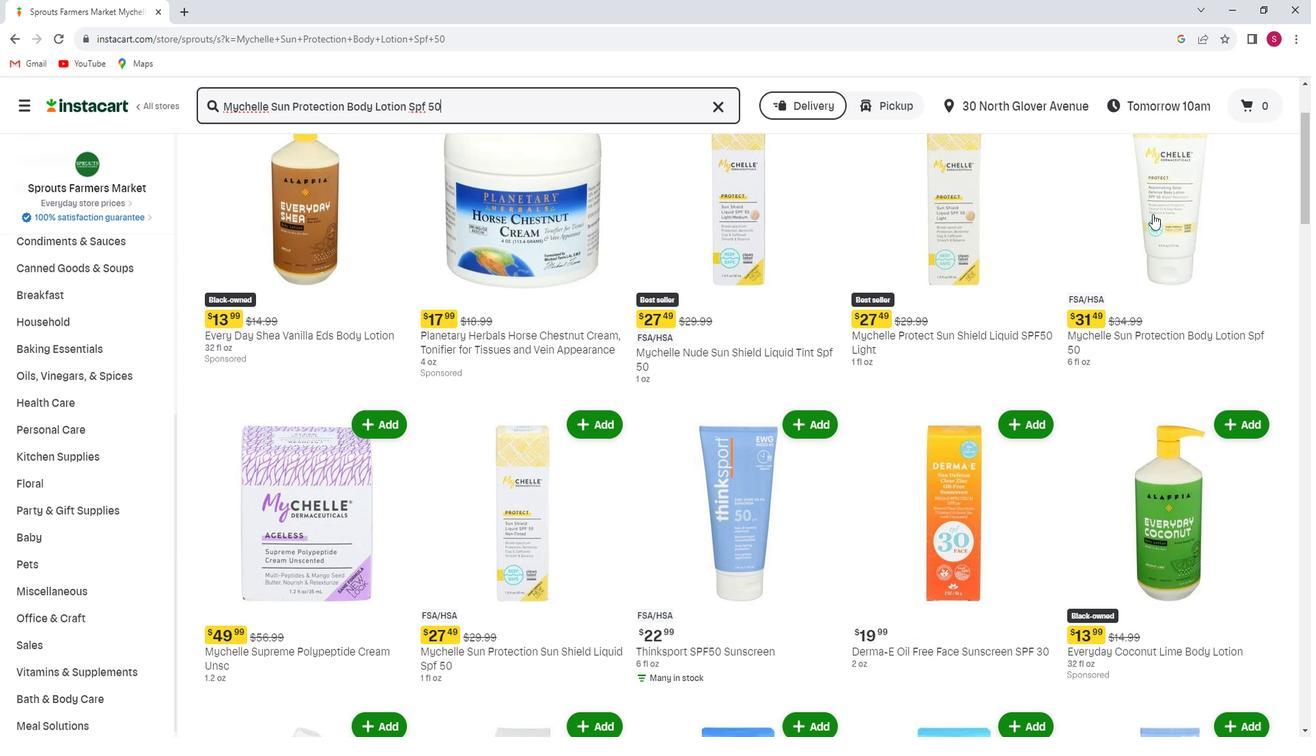 
Action: Mouse moved to (1290, 176)
Screenshot: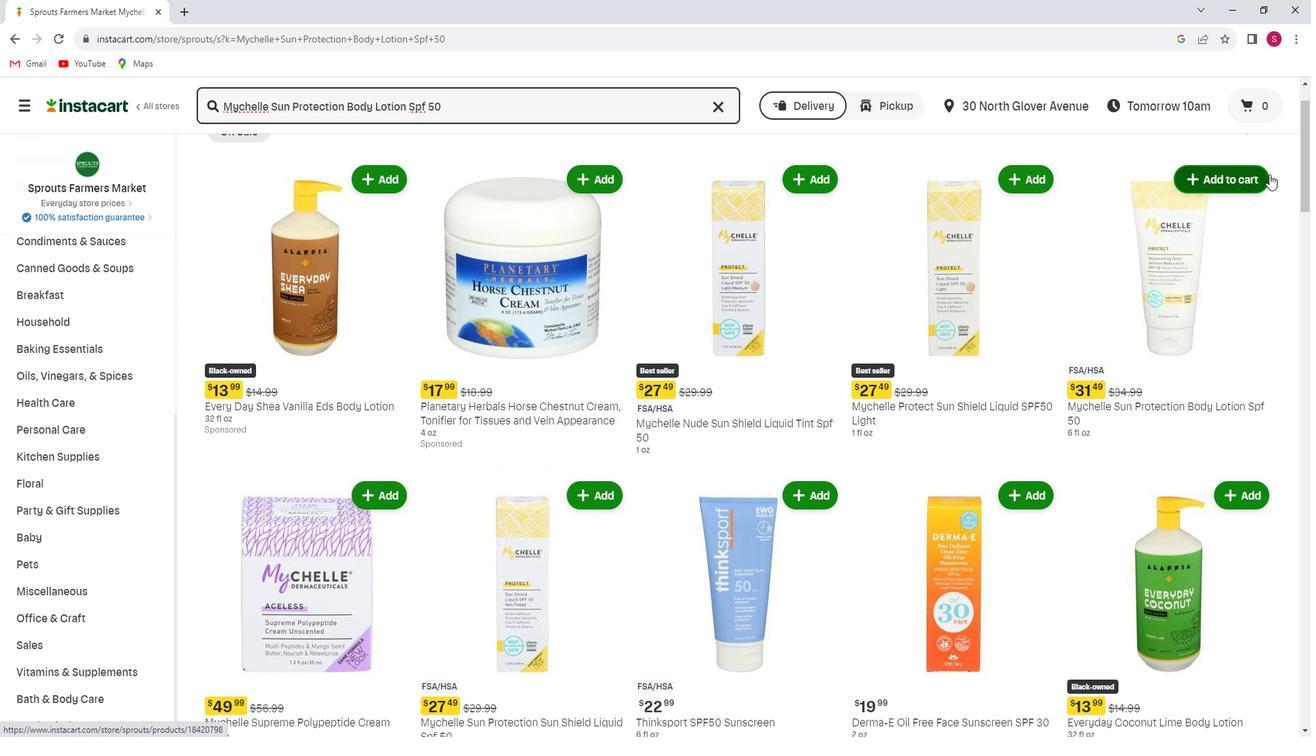 
Action: Mouse pressed left at (1290, 176)
Screenshot: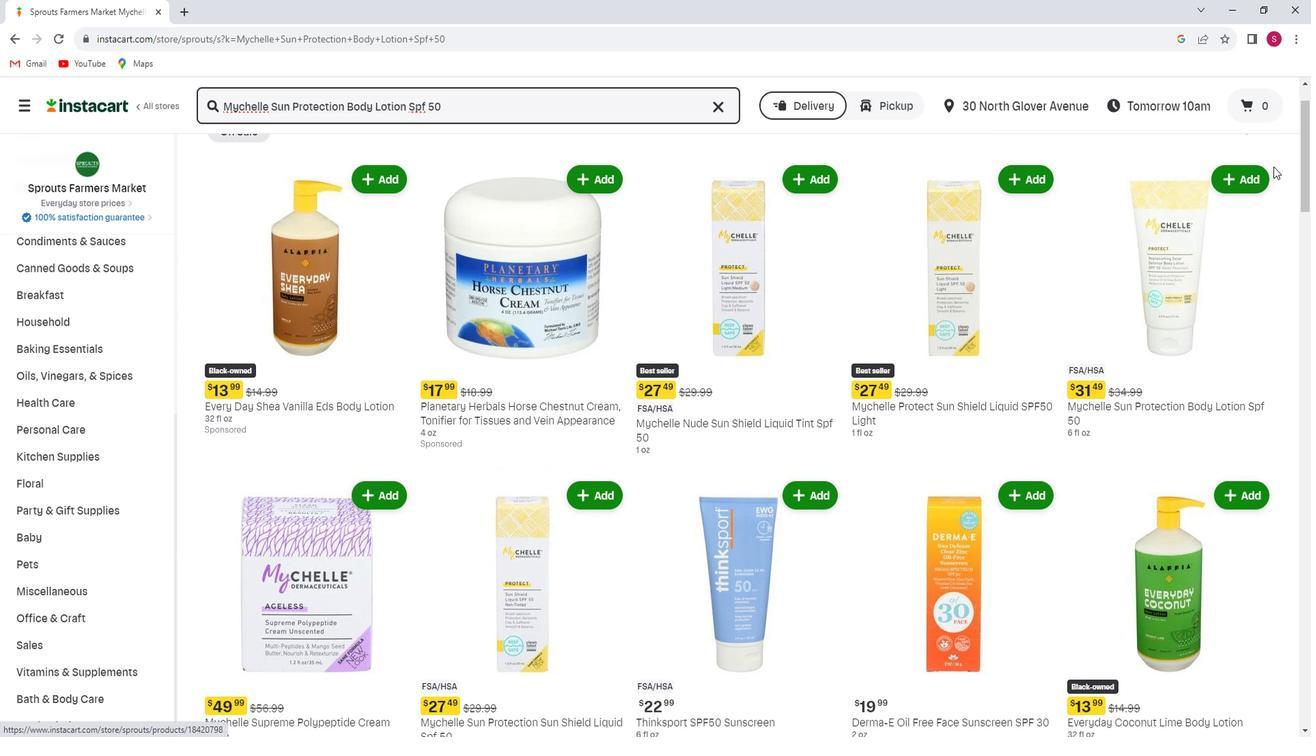 
Action: Mouse moved to (1268, 183)
Screenshot: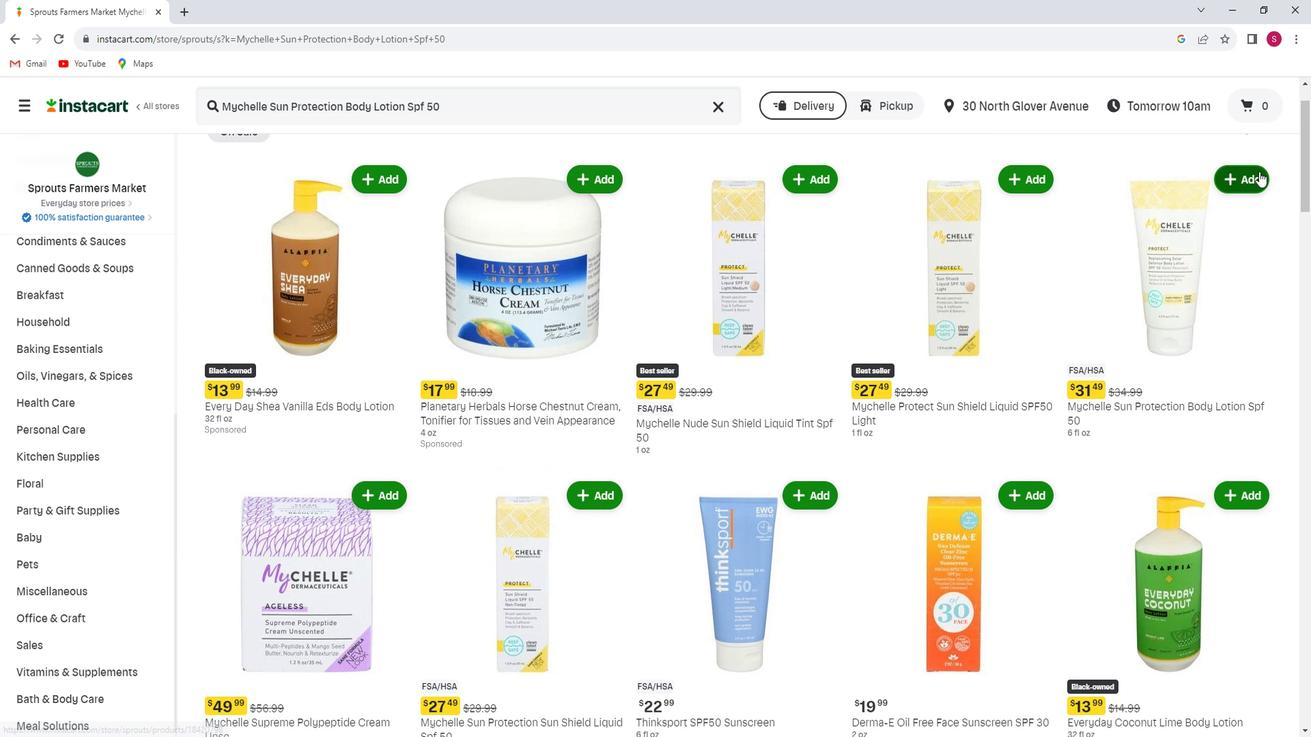 
Action: Mouse pressed left at (1268, 183)
Screenshot: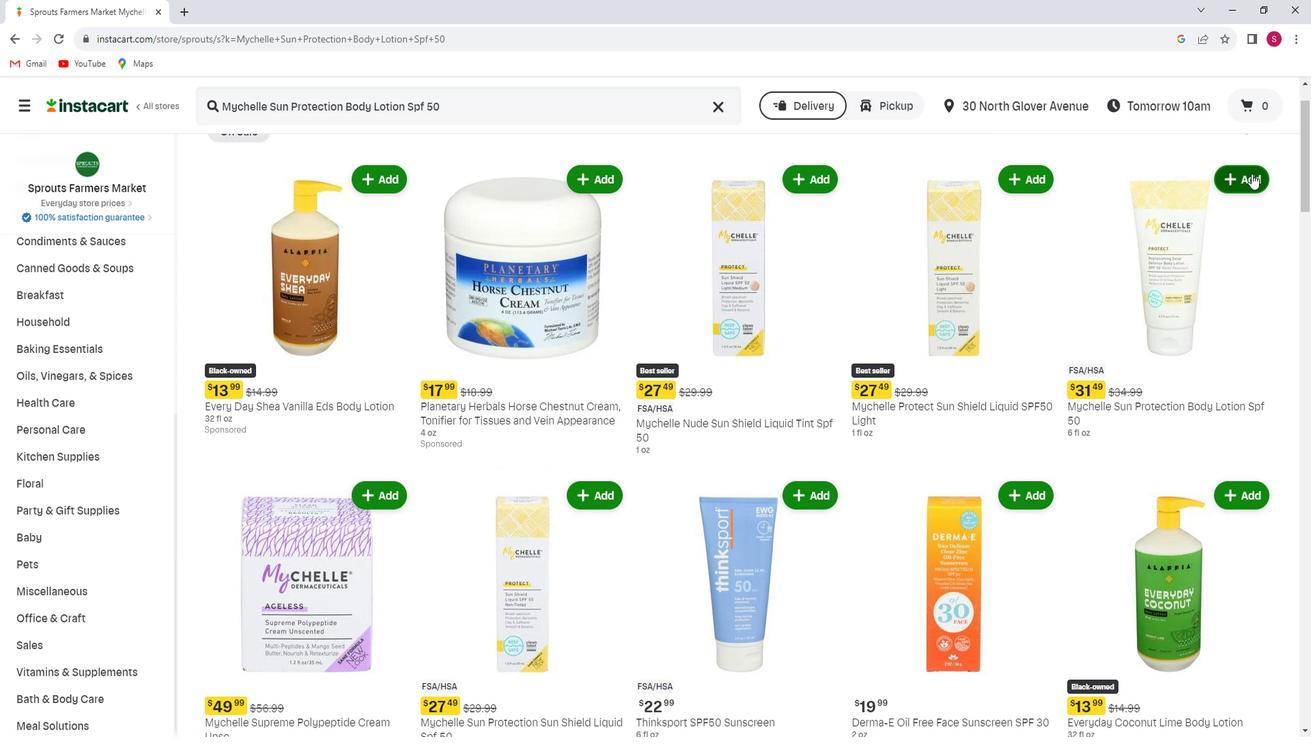 
Action: Mouse moved to (1235, 229)
Screenshot: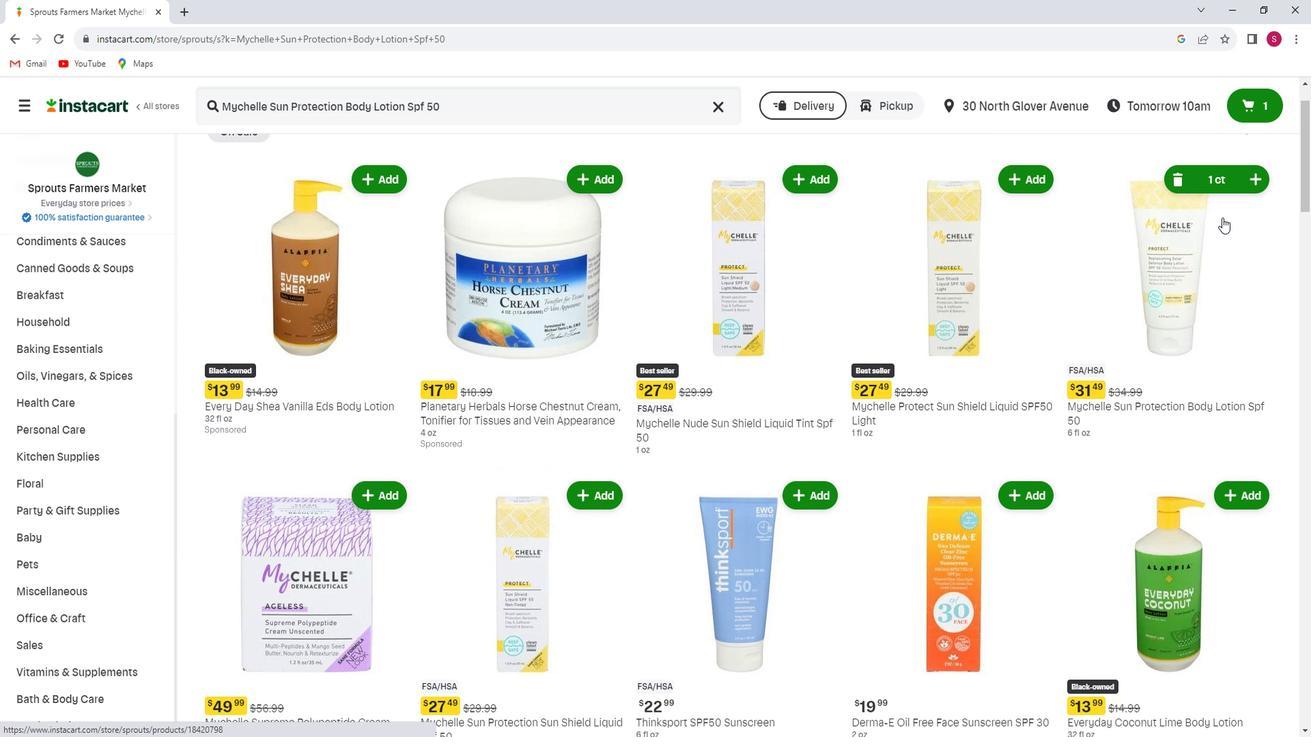 
